 Task: Find connections with filter location Gaya with filter topic #WebsiteDesignwith filter profile language French with filter current company NLB Services with filter school Kabul Polytechnic University with filter industry Insurance and Employee Benefit Funds with filter service category Human Resources with filter keywords title Overseer
Action: Mouse moved to (486, 78)
Screenshot: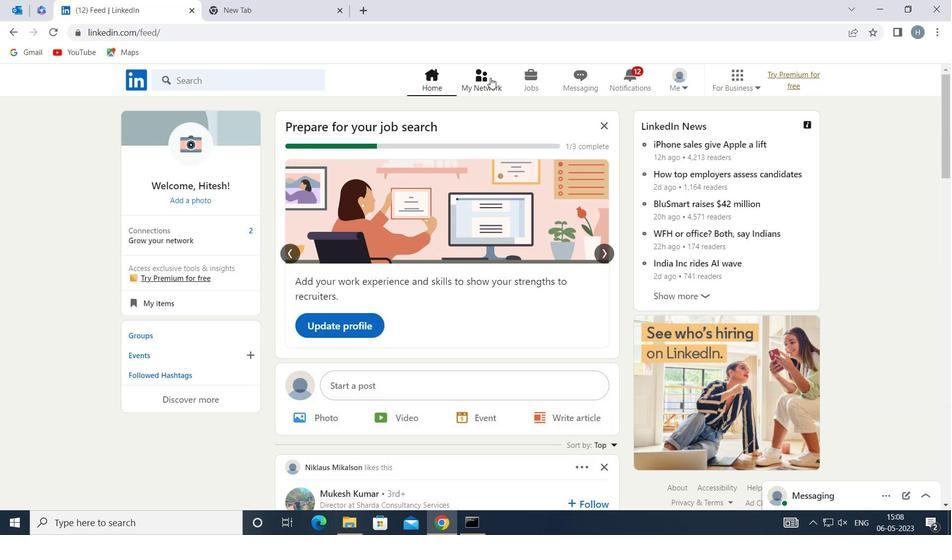 
Action: Mouse pressed left at (486, 78)
Screenshot: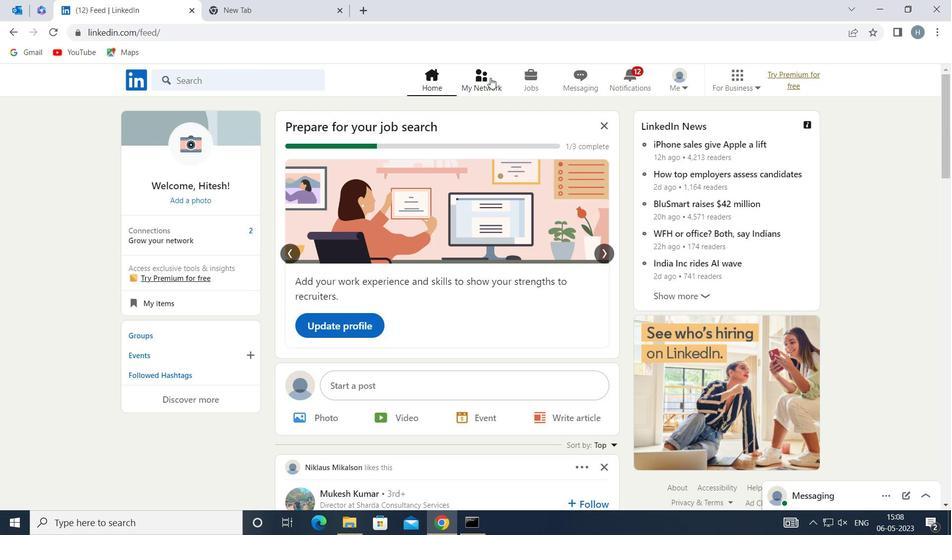 
Action: Mouse moved to (256, 149)
Screenshot: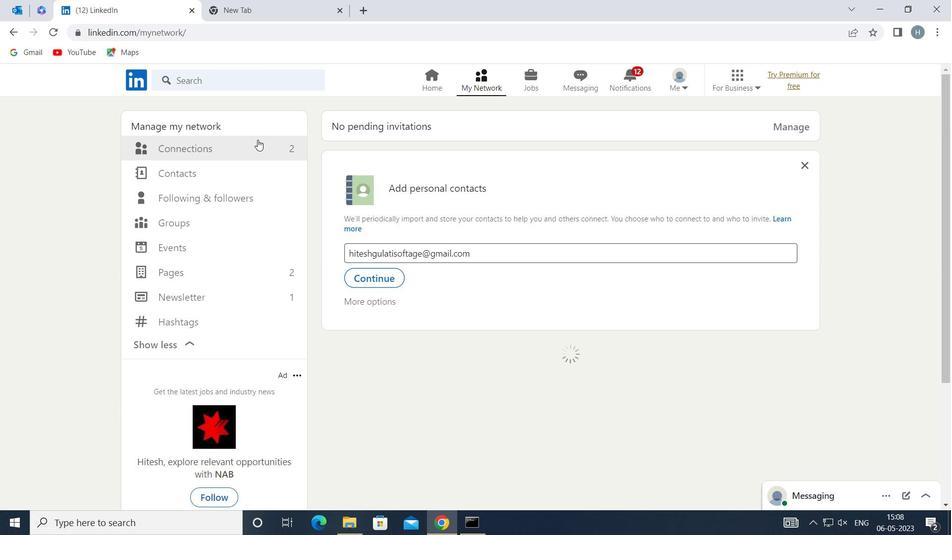 
Action: Mouse pressed left at (256, 149)
Screenshot: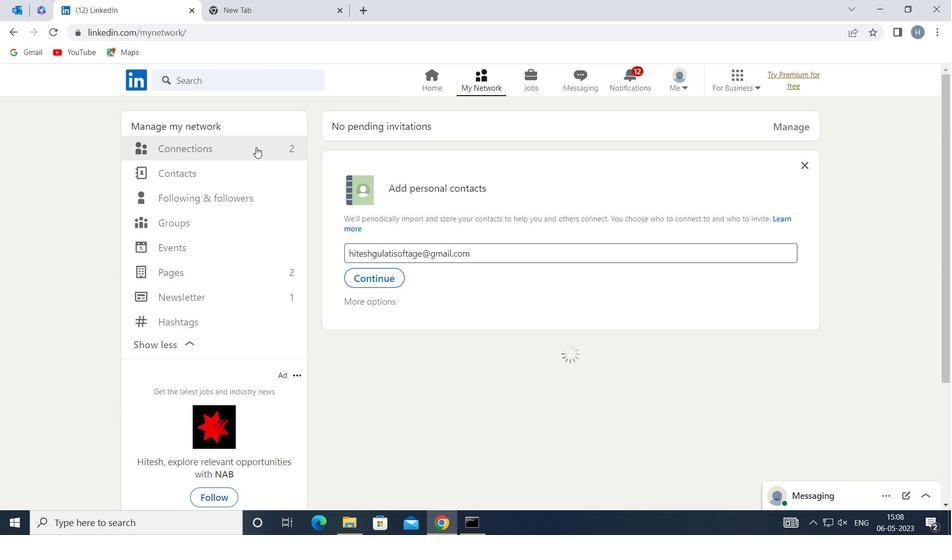 
Action: Mouse moved to (572, 150)
Screenshot: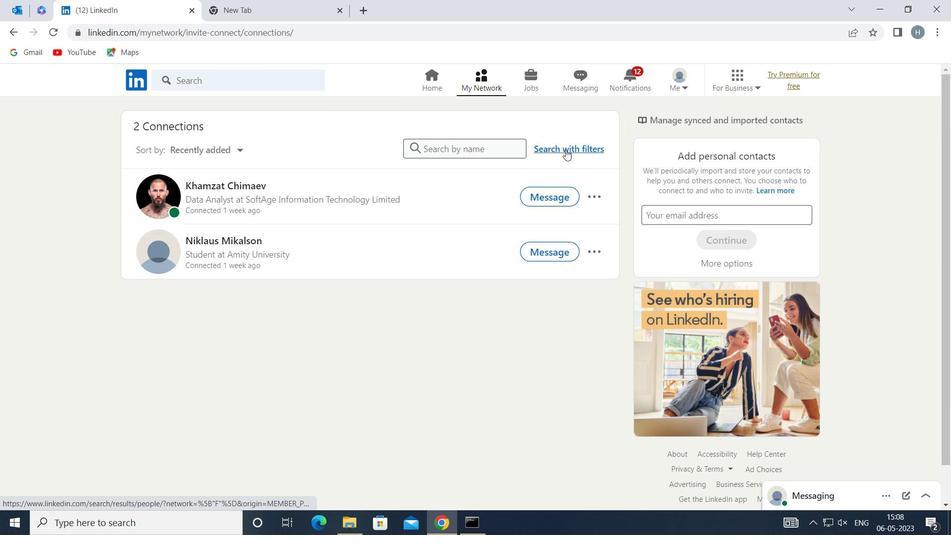 
Action: Mouse pressed left at (572, 150)
Screenshot: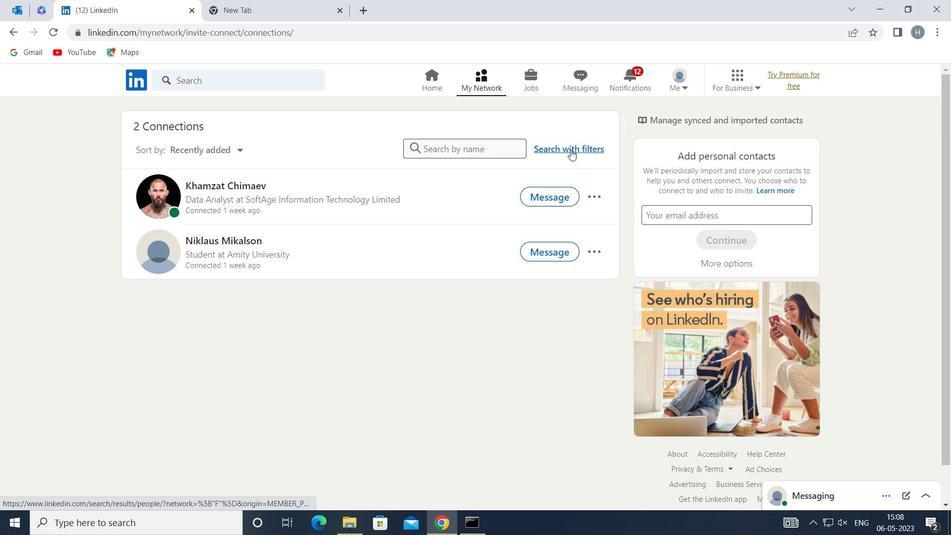 
Action: Mouse moved to (522, 113)
Screenshot: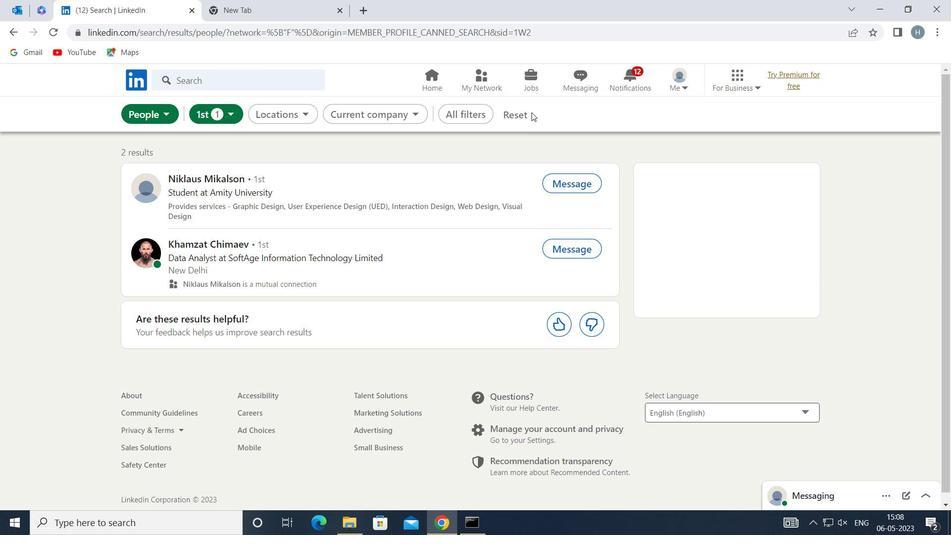 
Action: Mouse pressed left at (522, 113)
Screenshot: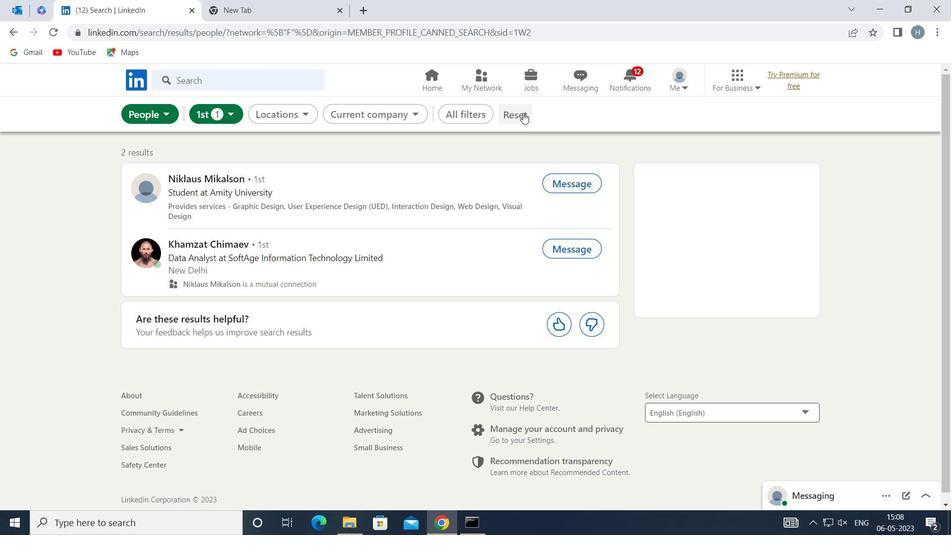 
Action: Mouse moved to (499, 113)
Screenshot: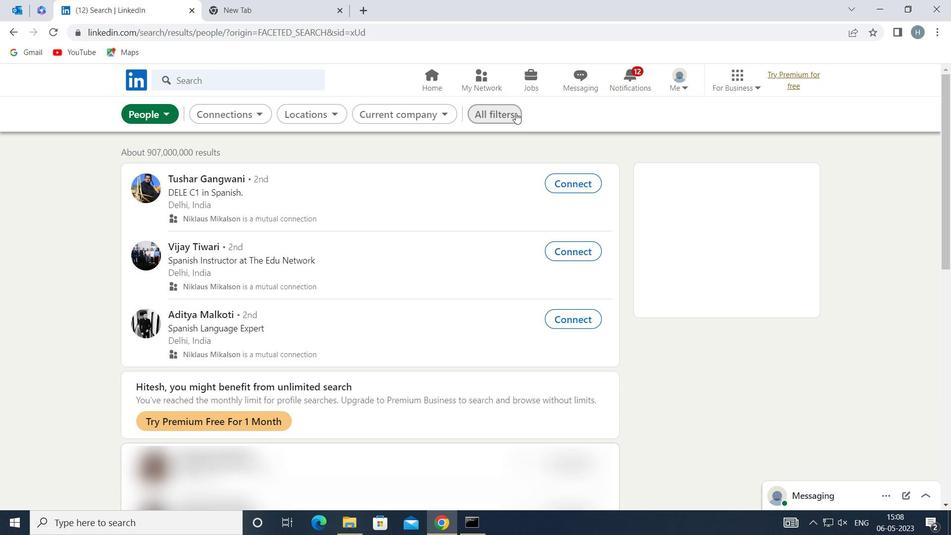 
Action: Mouse pressed left at (499, 113)
Screenshot: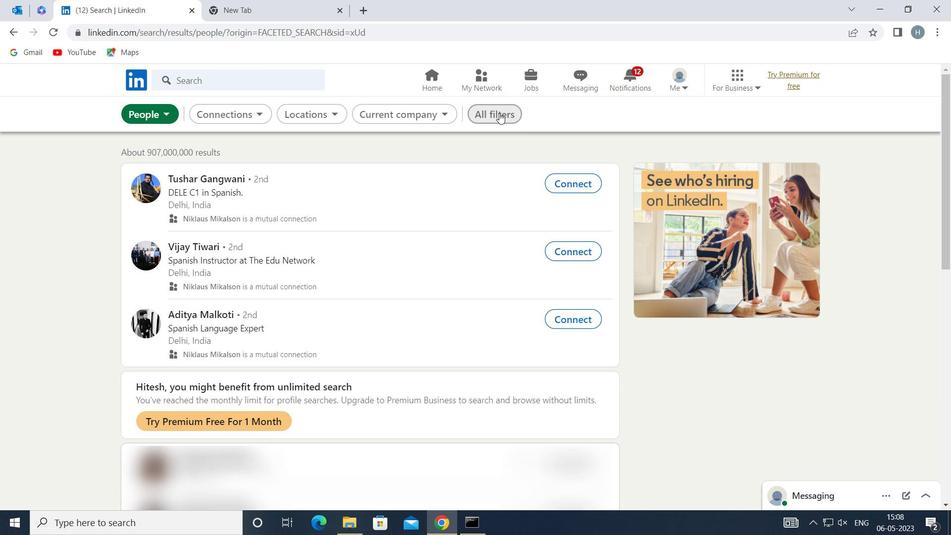 
Action: Mouse moved to (745, 296)
Screenshot: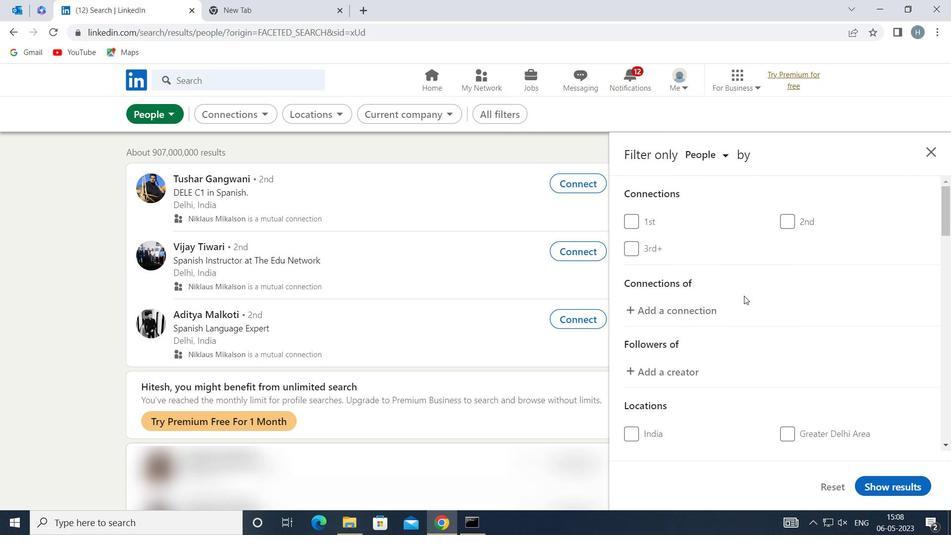 
Action: Mouse scrolled (745, 295) with delta (0, 0)
Screenshot: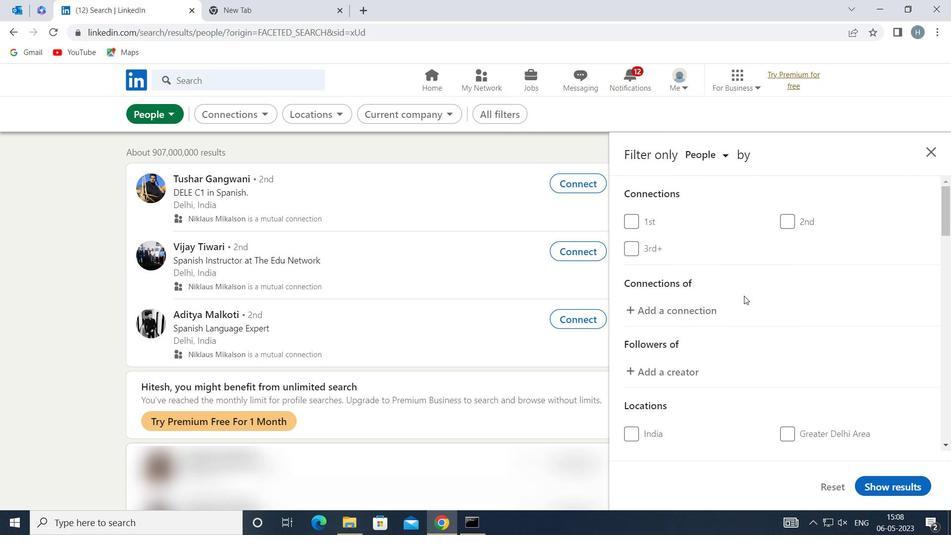 
Action: Mouse moved to (744, 297)
Screenshot: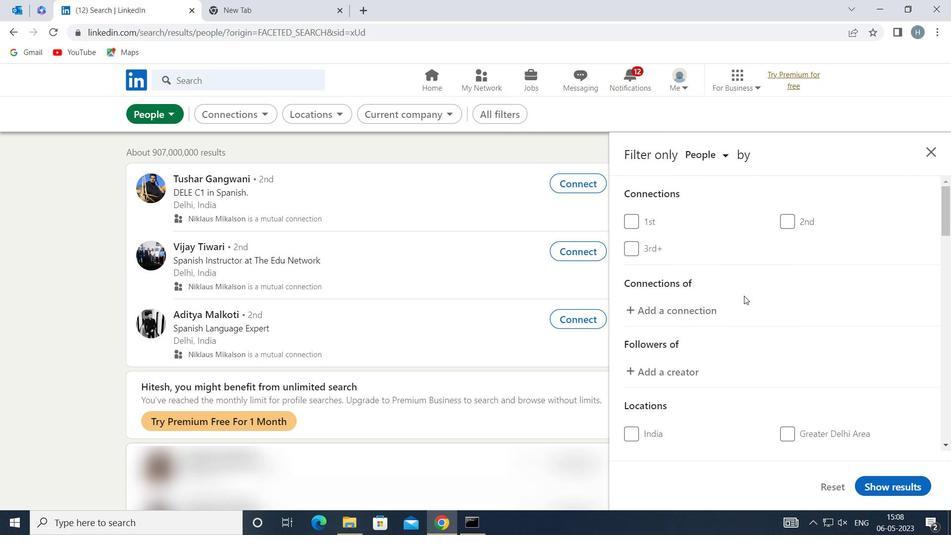 
Action: Mouse scrolled (744, 297) with delta (0, 0)
Screenshot: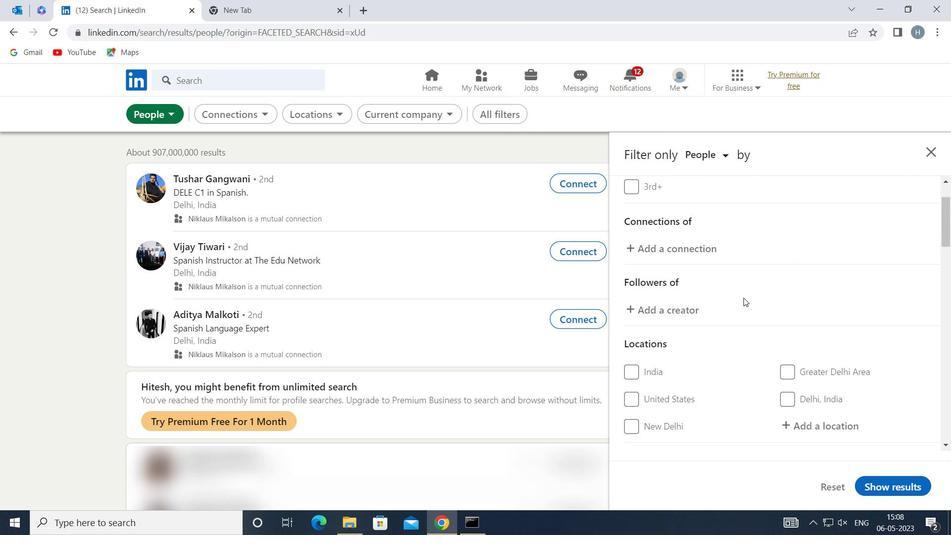 
Action: Mouse scrolled (744, 297) with delta (0, 0)
Screenshot: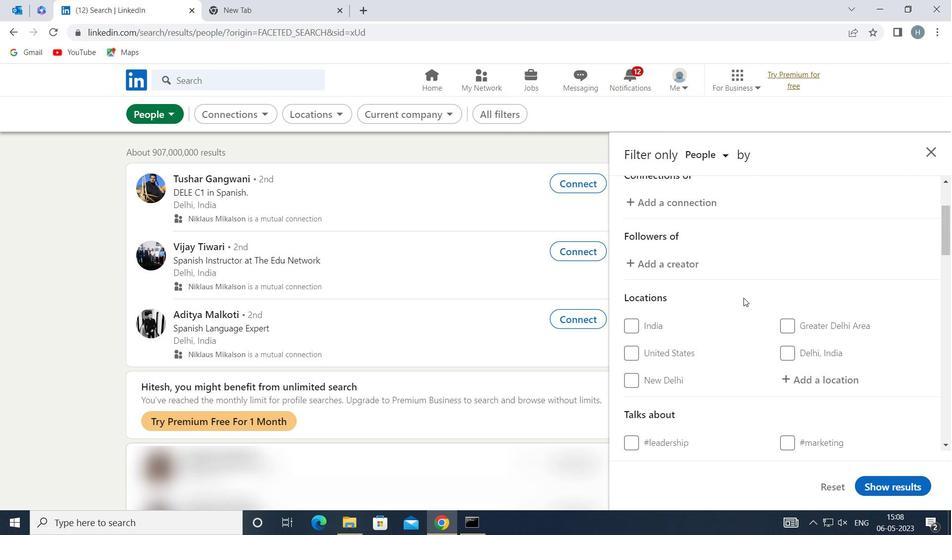 
Action: Mouse moved to (802, 302)
Screenshot: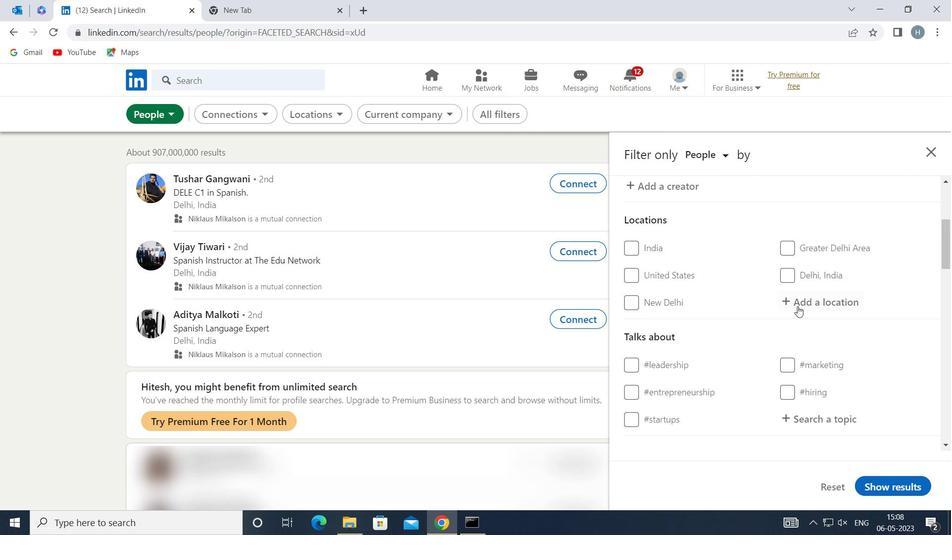 
Action: Mouse pressed left at (802, 302)
Screenshot: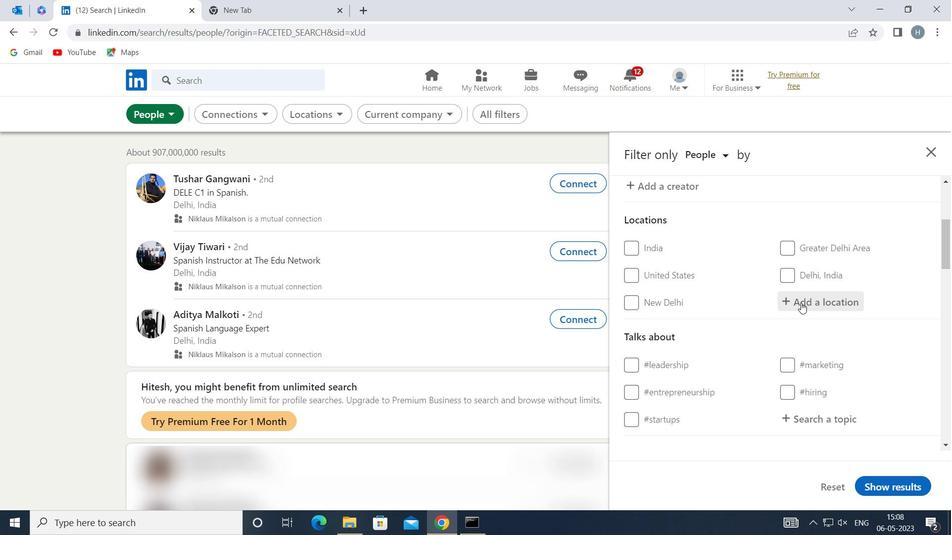 
Action: Mouse moved to (801, 299)
Screenshot: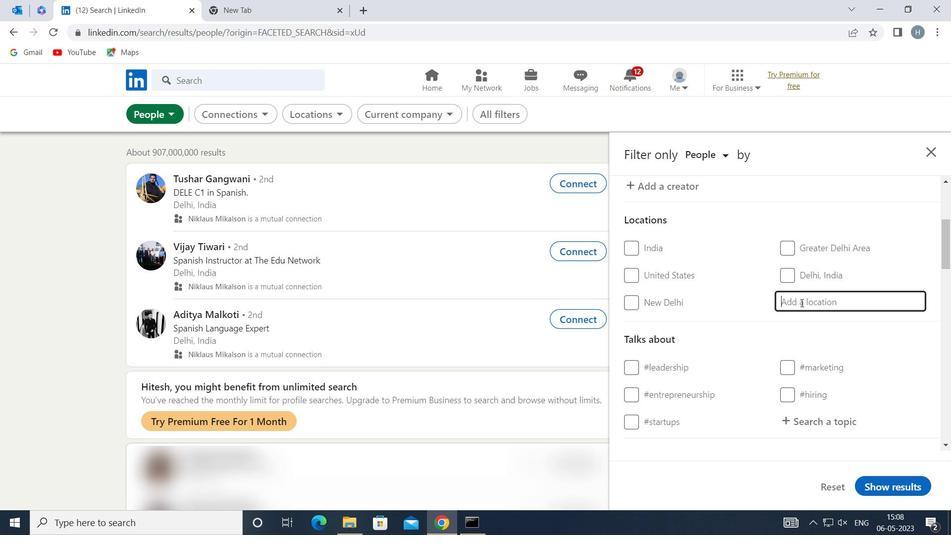
Action: Key pressed <Key.shift>GAYA
Screenshot: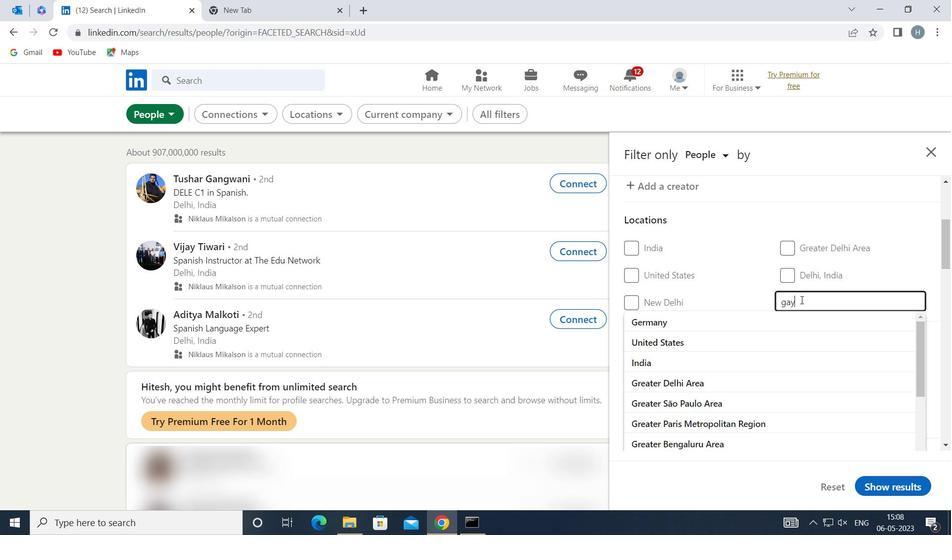 
Action: Mouse moved to (764, 316)
Screenshot: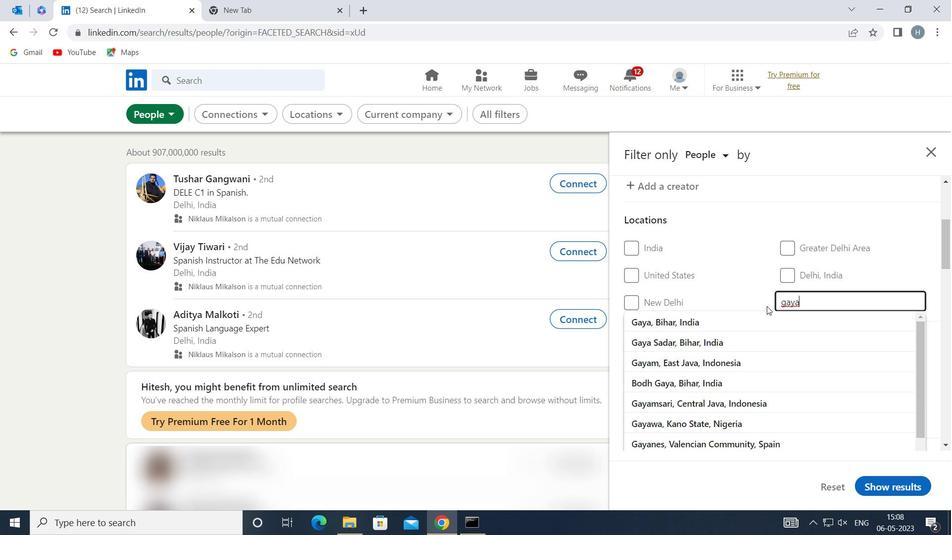 
Action: Mouse pressed left at (764, 316)
Screenshot: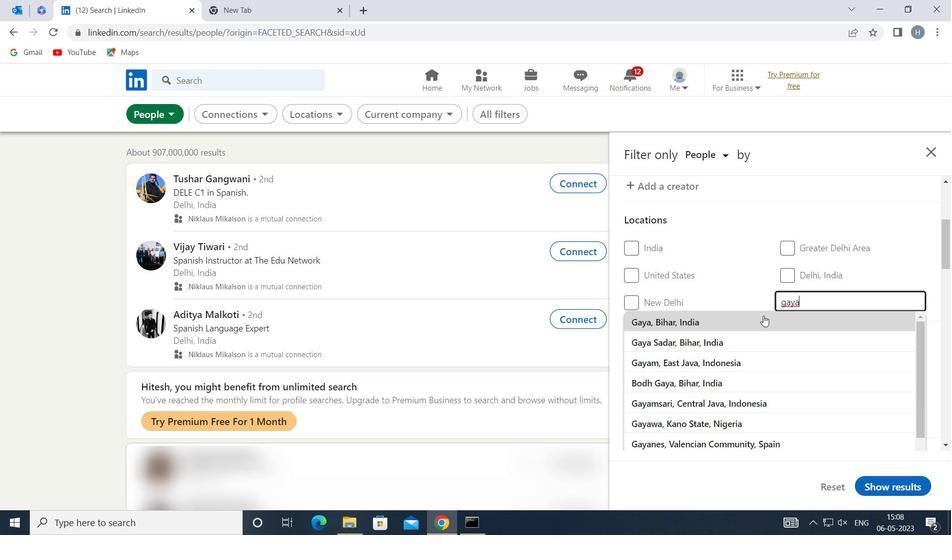 
Action: Mouse moved to (757, 292)
Screenshot: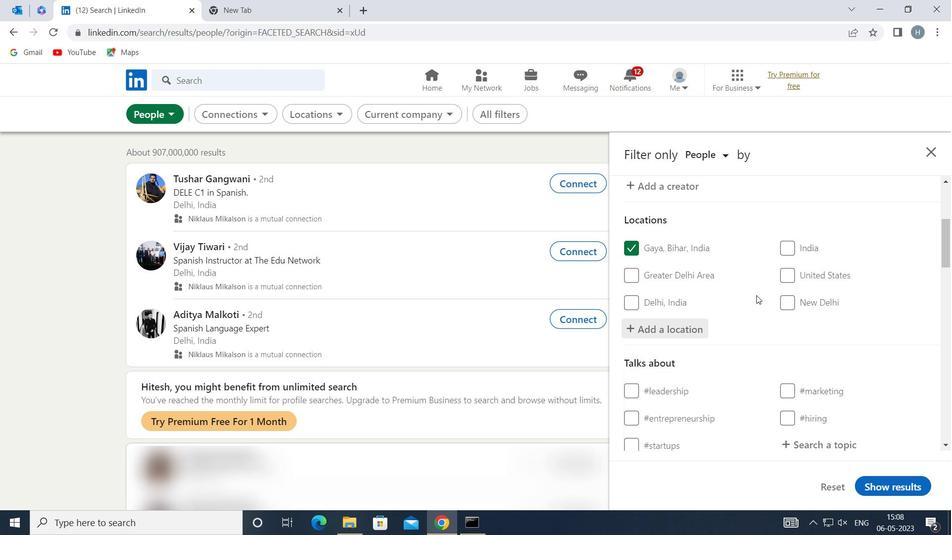 
Action: Mouse scrolled (757, 292) with delta (0, 0)
Screenshot: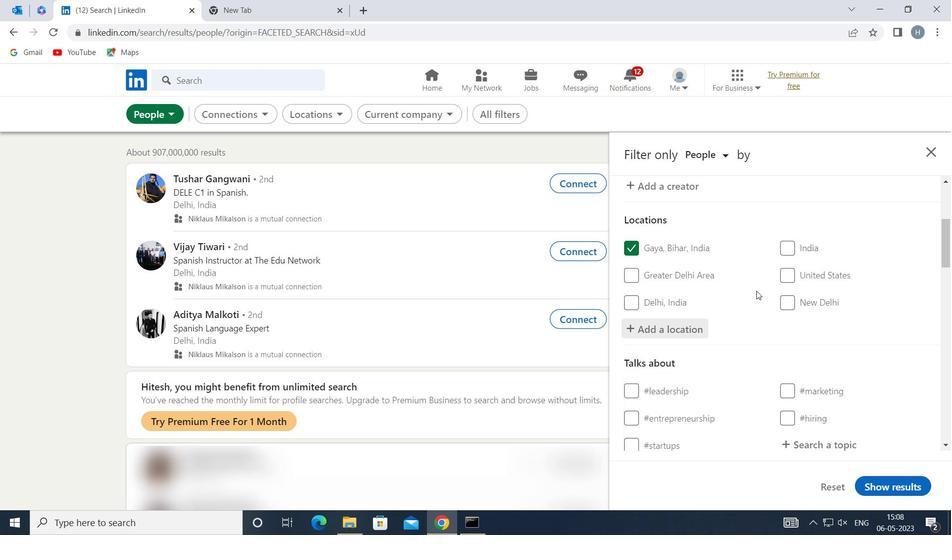 
Action: Mouse scrolled (757, 292) with delta (0, 0)
Screenshot: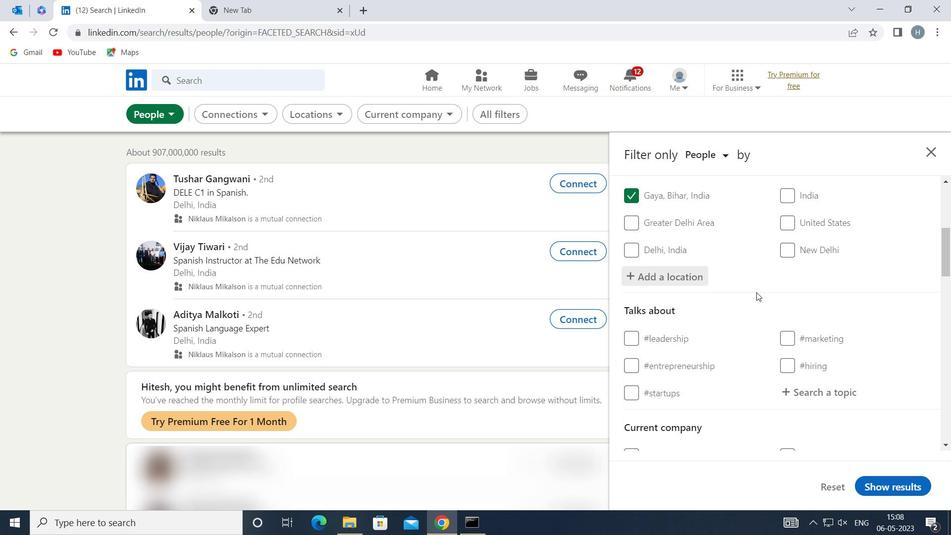 
Action: Mouse moved to (799, 315)
Screenshot: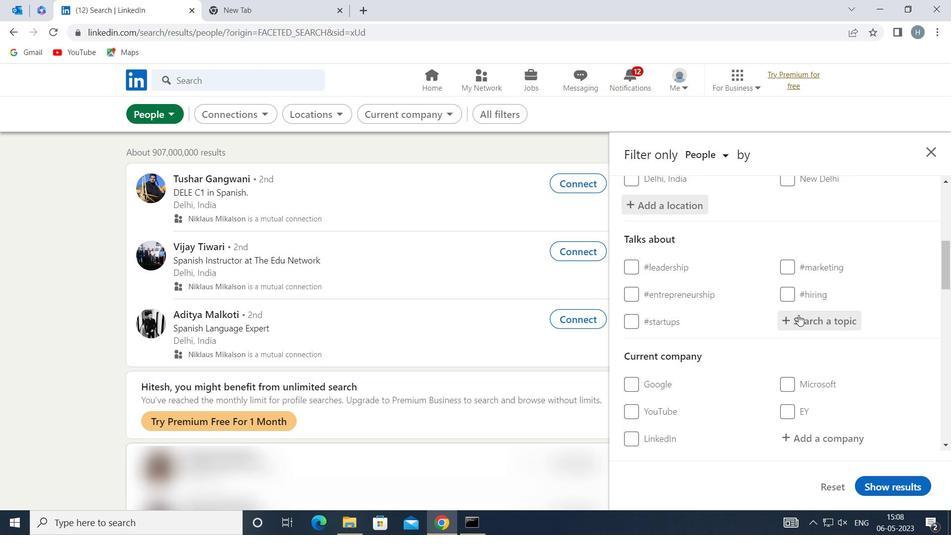 
Action: Mouse pressed left at (799, 315)
Screenshot: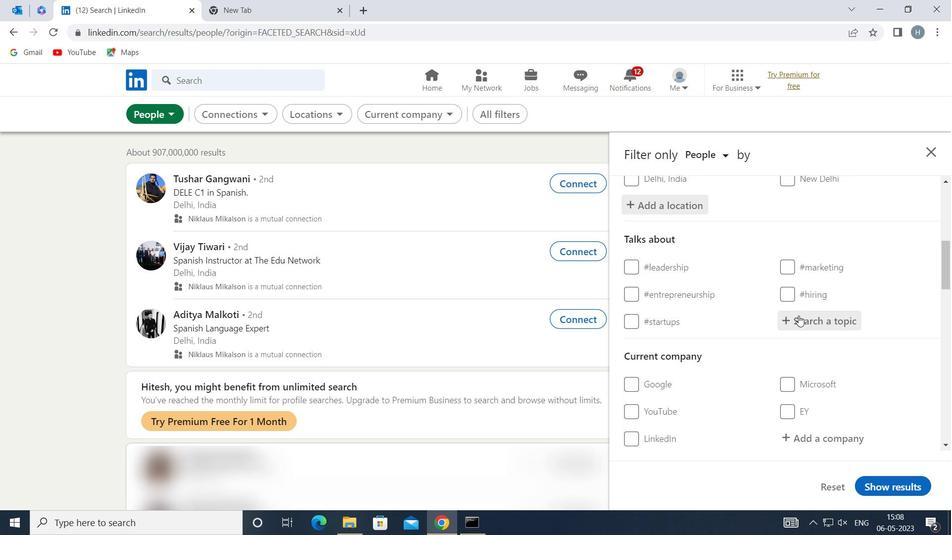 
Action: Mouse moved to (799, 315)
Screenshot: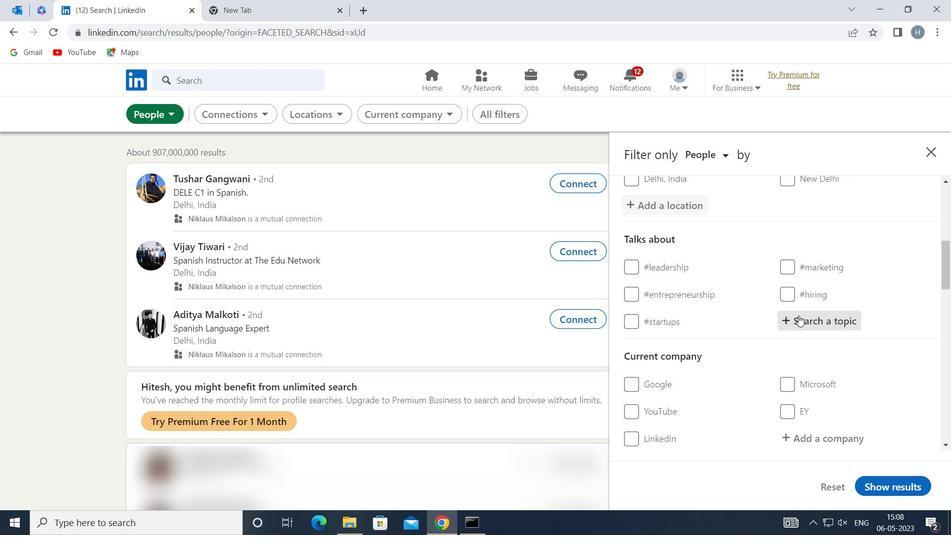 
Action: Key pressed <Key.shift>WEBSITE<Key.shift>DESIGN
Screenshot: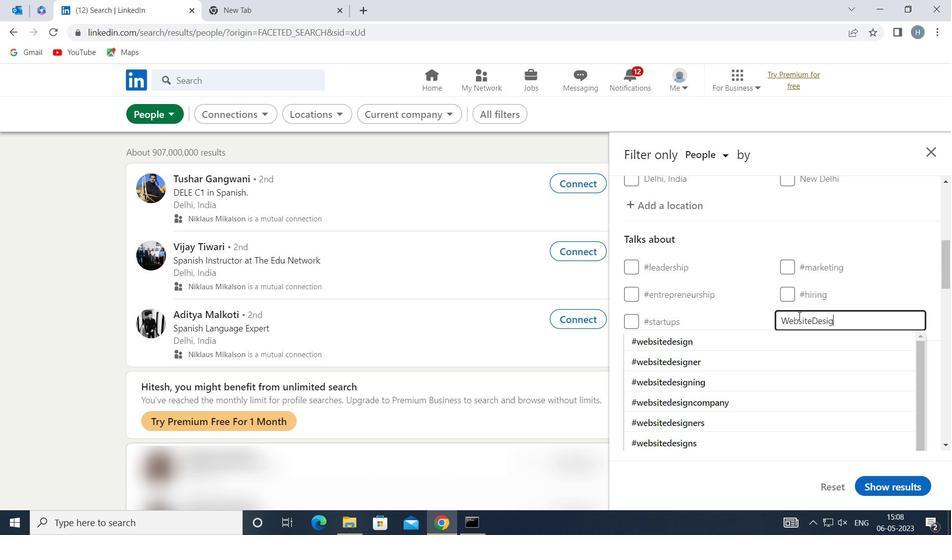 
Action: Mouse moved to (750, 336)
Screenshot: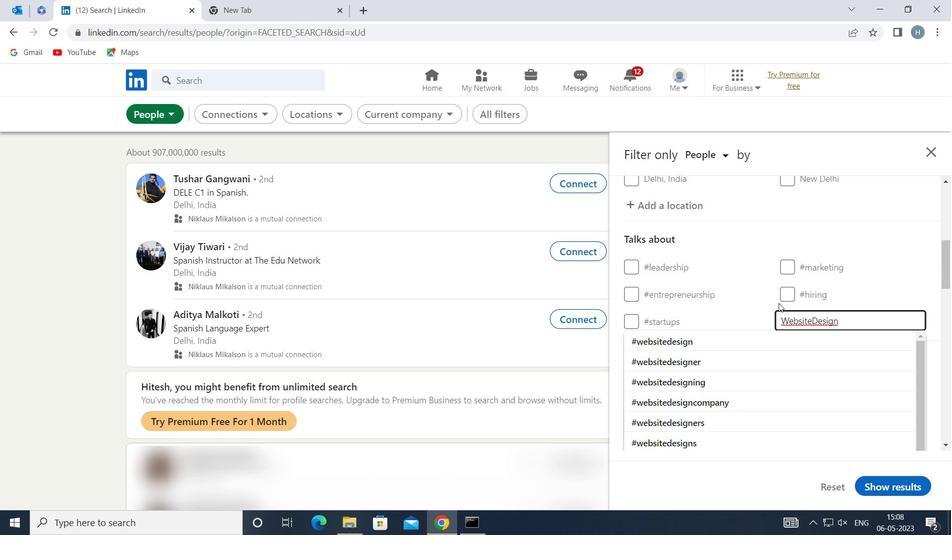 
Action: Mouse pressed left at (750, 336)
Screenshot: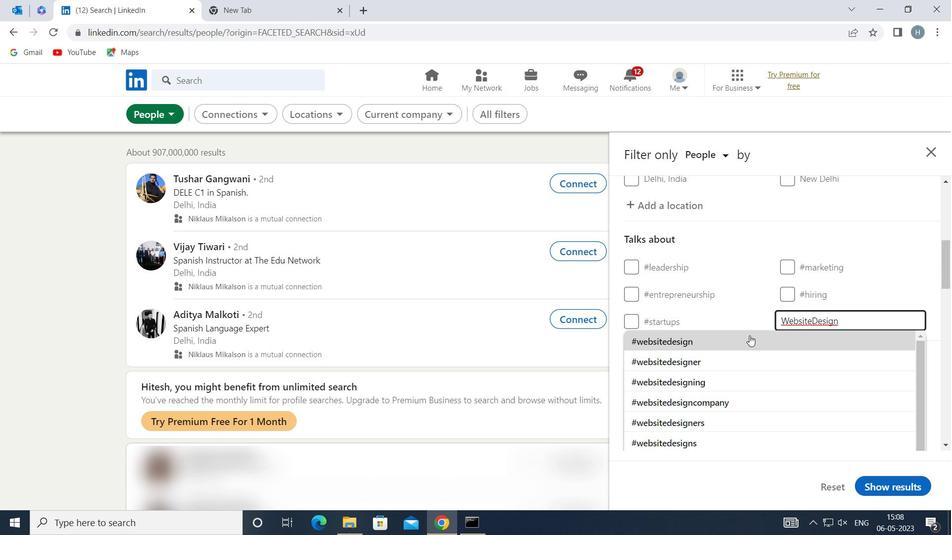 
Action: Mouse moved to (748, 337)
Screenshot: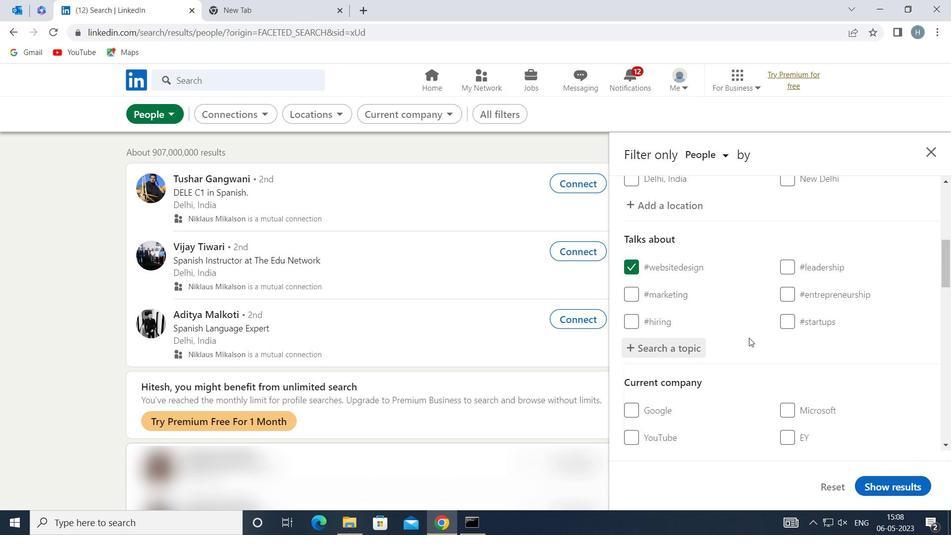 
Action: Mouse scrolled (748, 337) with delta (0, 0)
Screenshot: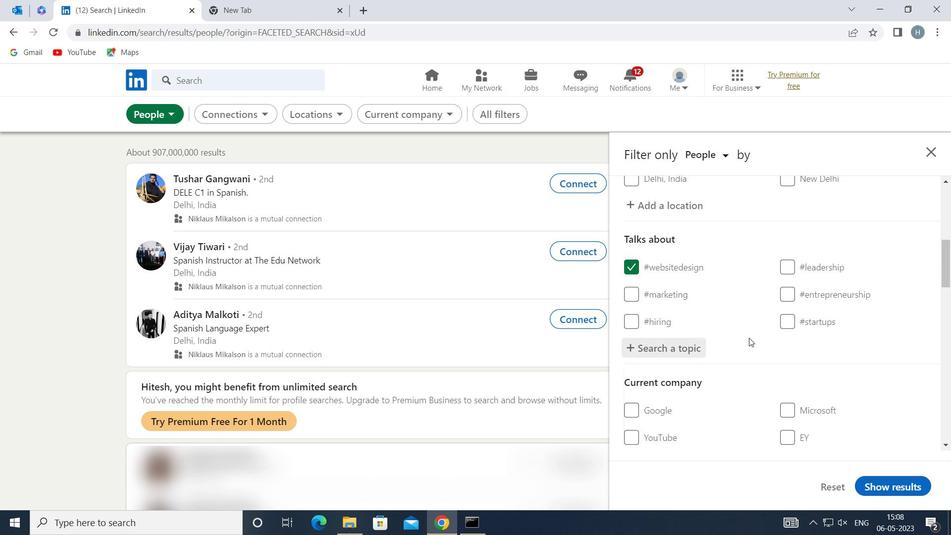 
Action: Mouse moved to (747, 331)
Screenshot: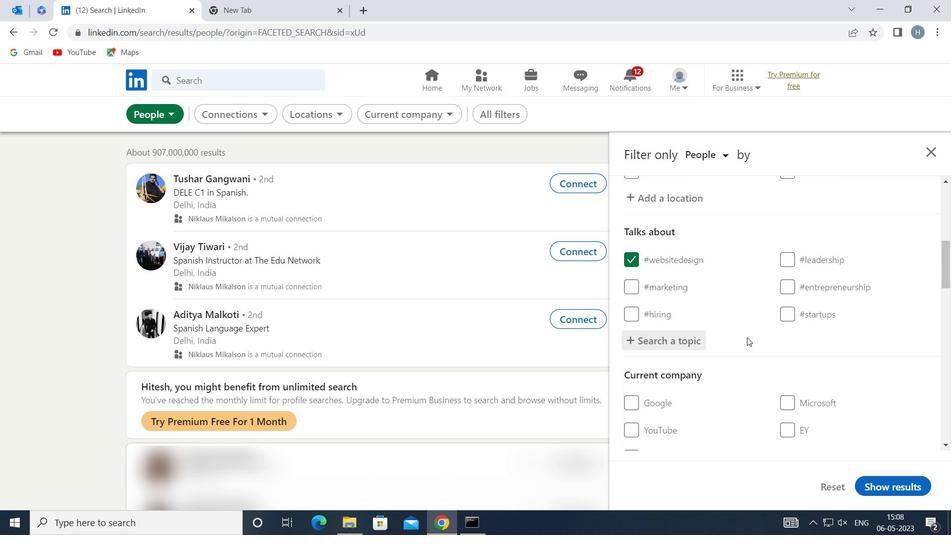 
Action: Mouse scrolled (747, 331) with delta (0, 0)
Screenshot: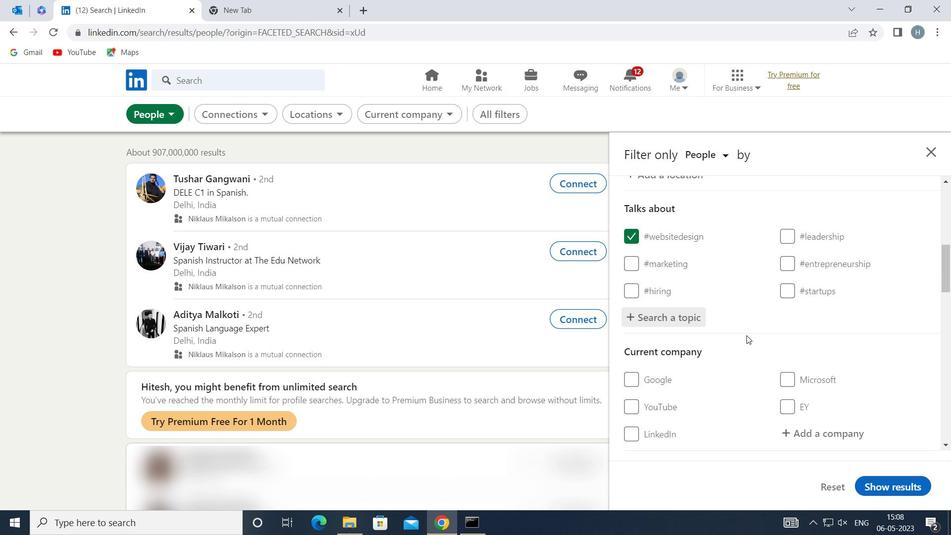 
Action: Mouse moved to (749, 327)
Screenshot: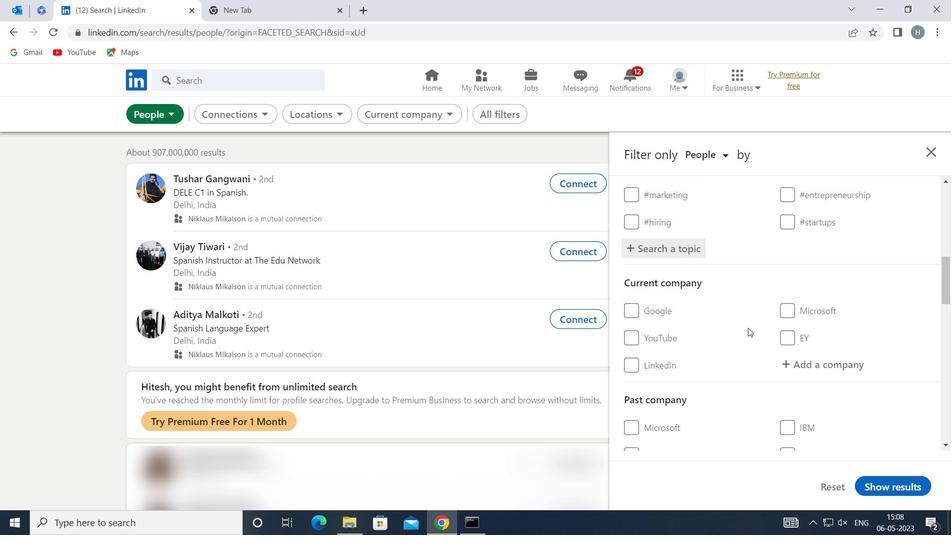 
Action: Mouse scrolled (749, 326) with delta (0, 0)
Screenshot: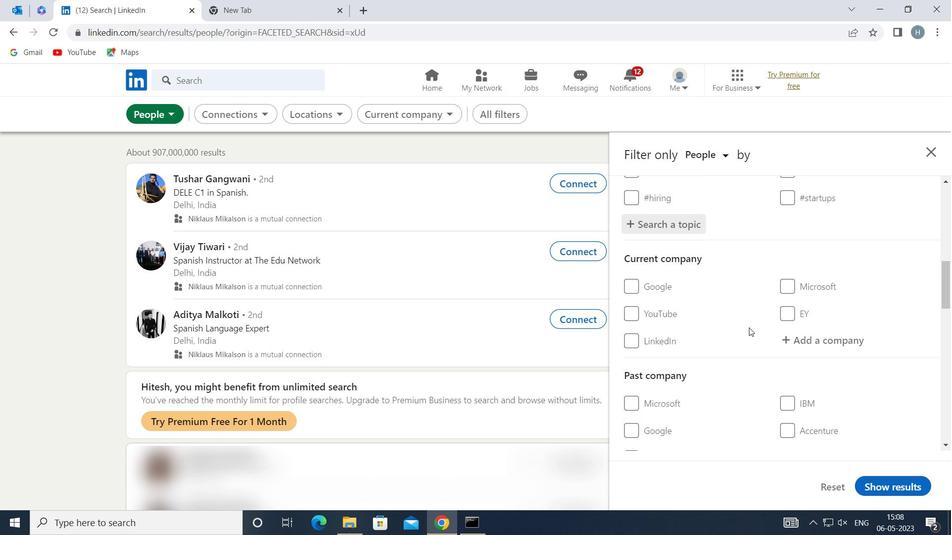 
Action: Mouse scrolled (749, 326) with delta (0, 0)
Screenshot: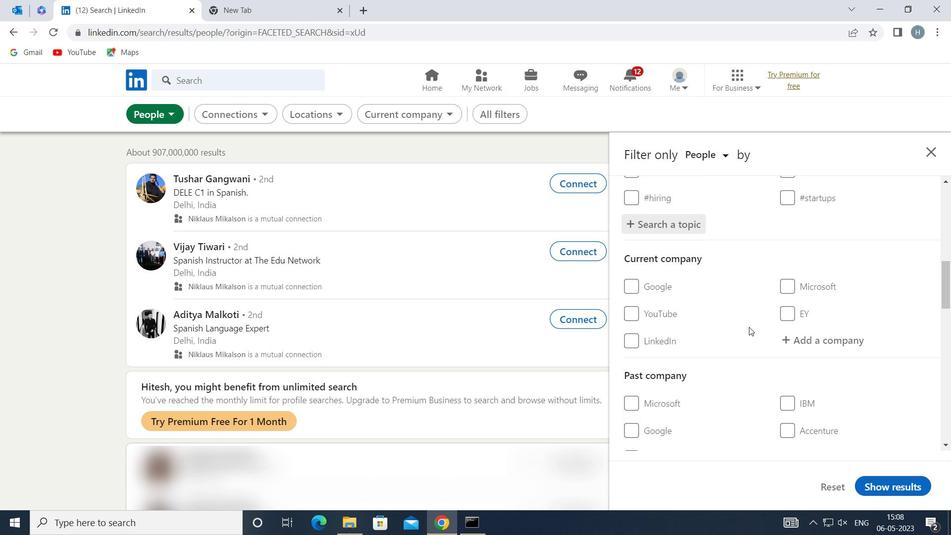 
Action: Mouse moved to (750, 328)
Screenshot: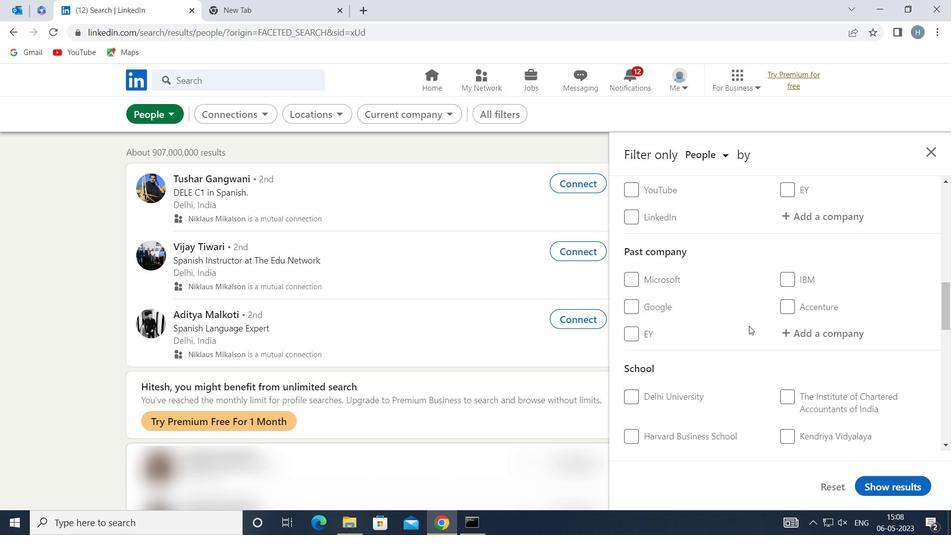 
Action: Mouse scrolled (750, 328) with delta (0, 0)
Screenshot: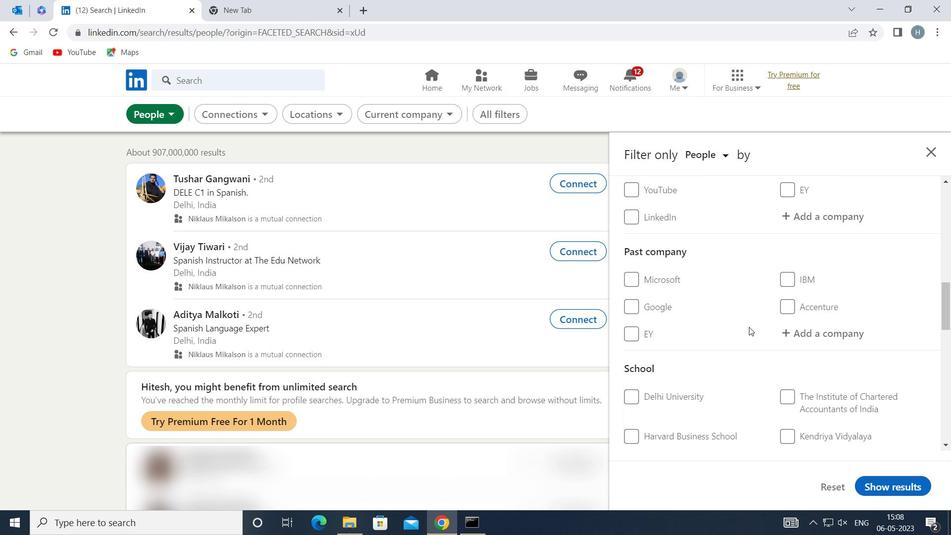 
Action: Mouse scrolled (750, 328) with delta (0, 0)
Screenshot: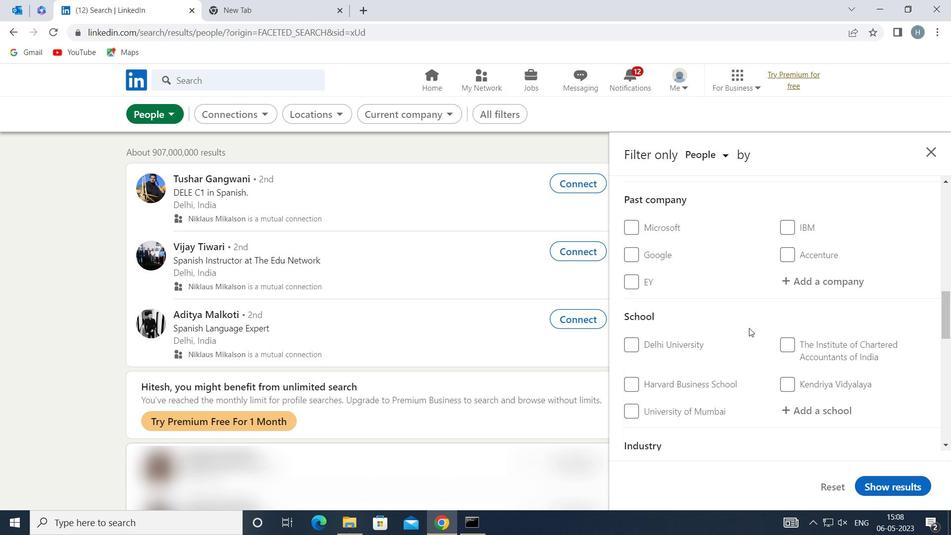 
Action: Mouse scrolled (750, 328) with delta (0, 0)
Screenshot: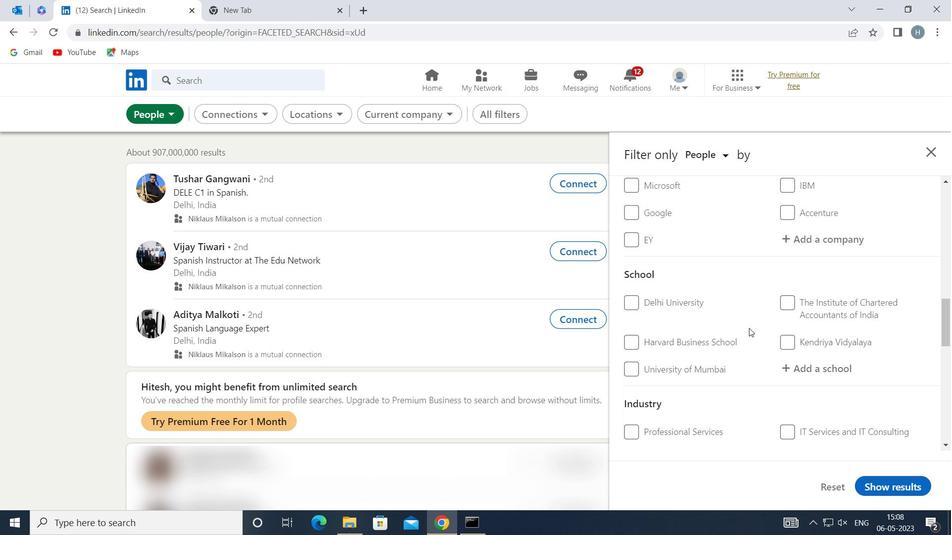 
Action: Mouse scrolled (750, 328) with delta (0, 0)
Screenshot: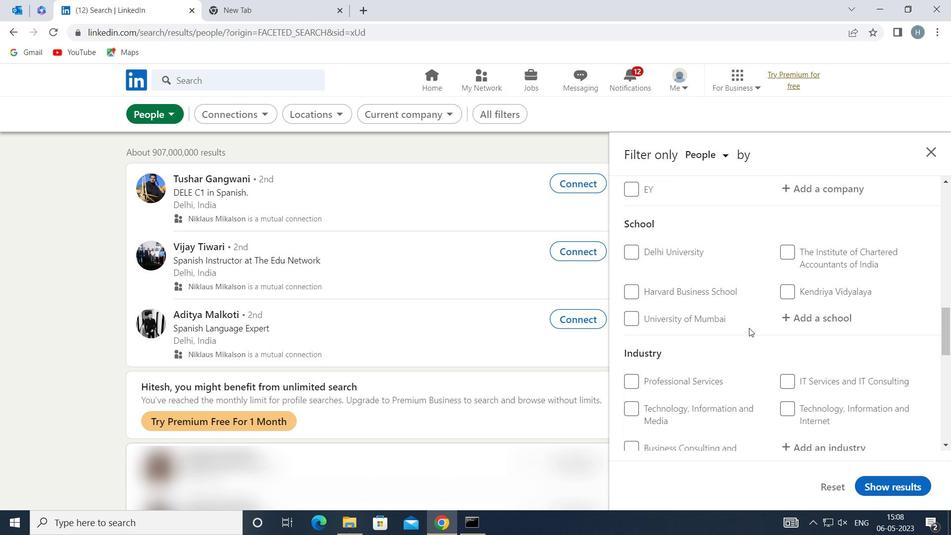 
Action: Mouse scrolled (750, 328) with delta (0, 0)
Screenshot: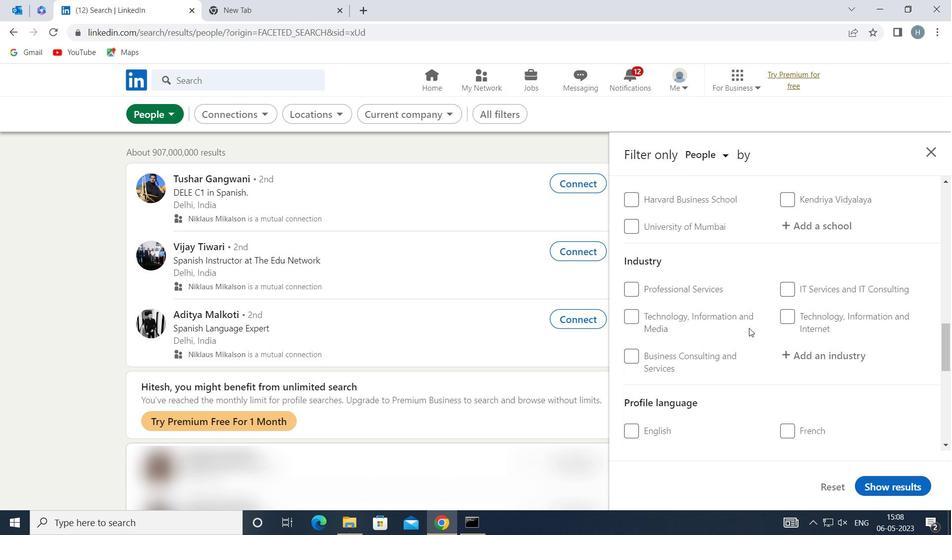 
Action: Mouse moved to (790, 356)
Screenshot: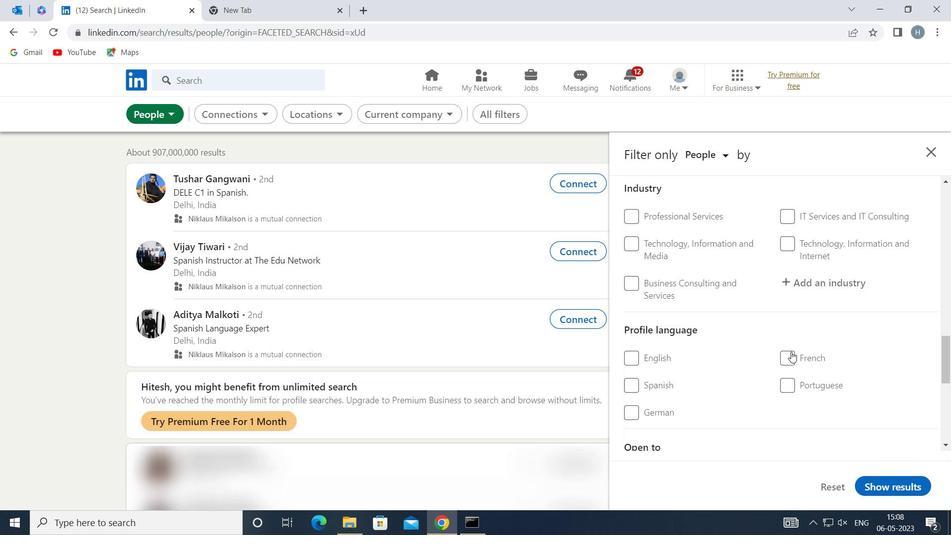 
Action: Mouse pressed left at (790, 356)
Screenshot: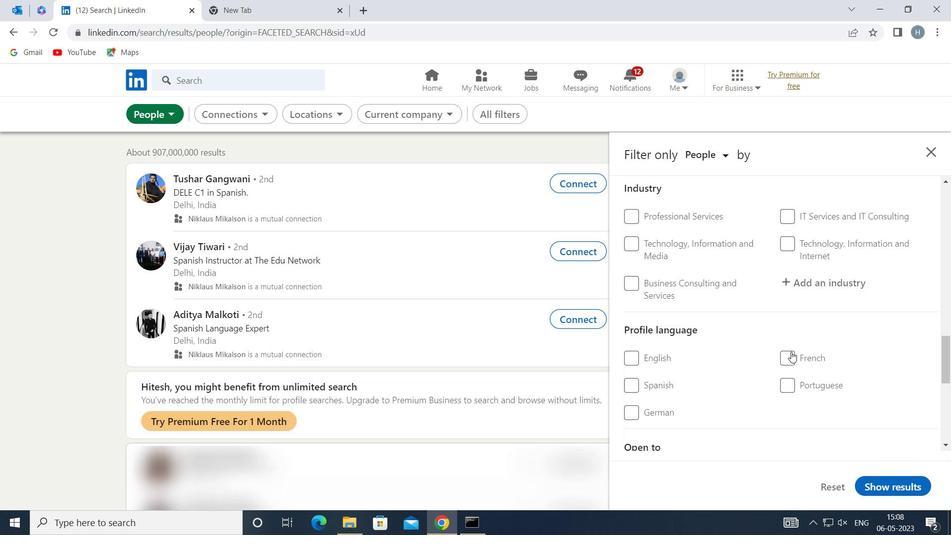 
Action: Mouse moved to (738, 332)
Screenshot: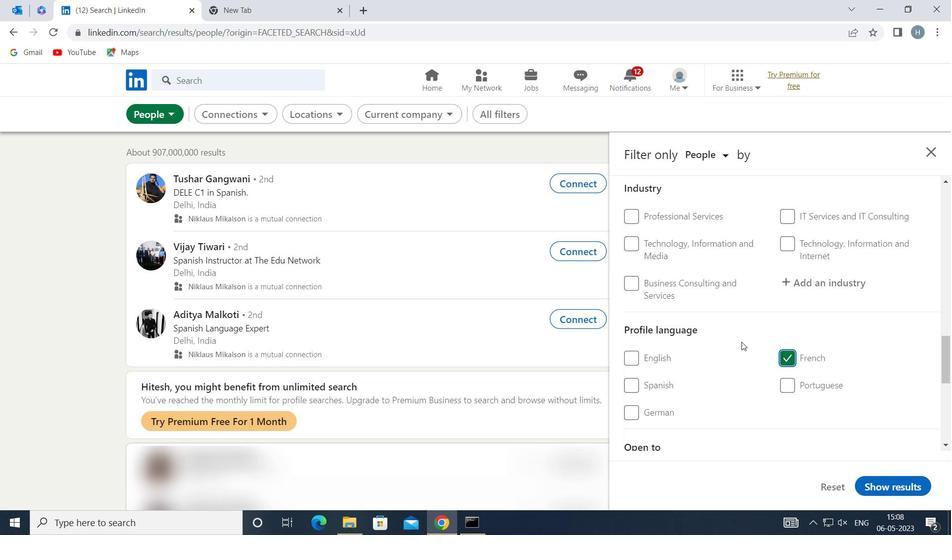 
Action: Mouse scrolled (738, 333) with delta (0, 0)
Screenshot: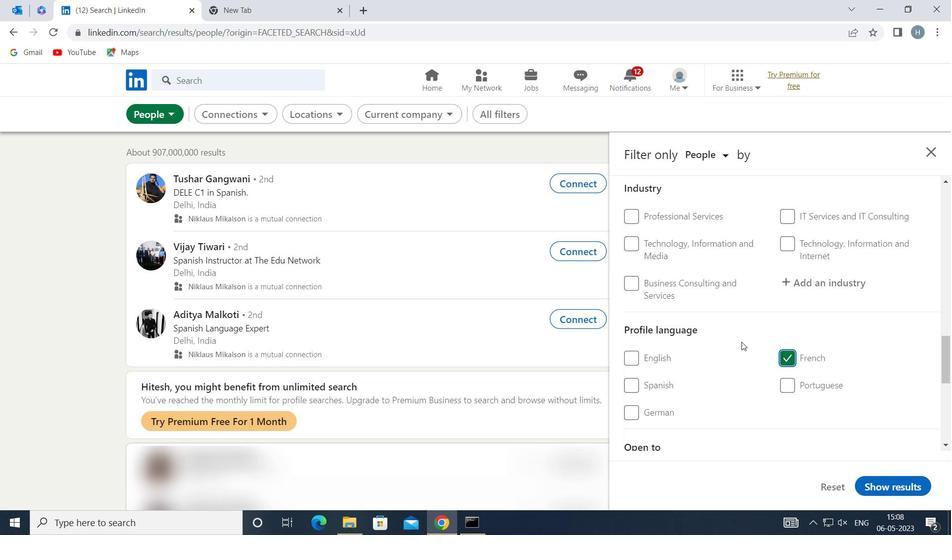 
Action: Mouse moved to (739, 320)
Screenshot: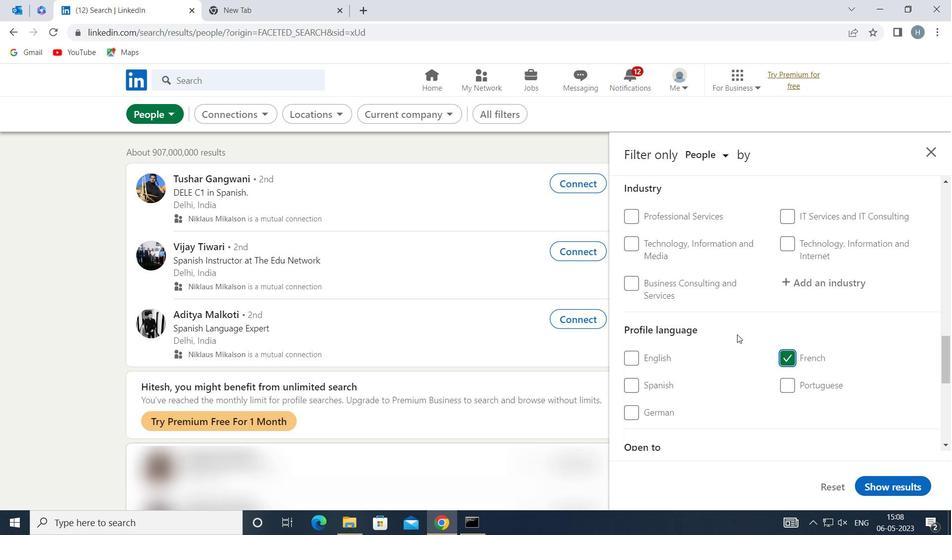 
Action: Mouse scrolled (739, 321) with delta (0, 0)
Screenshot: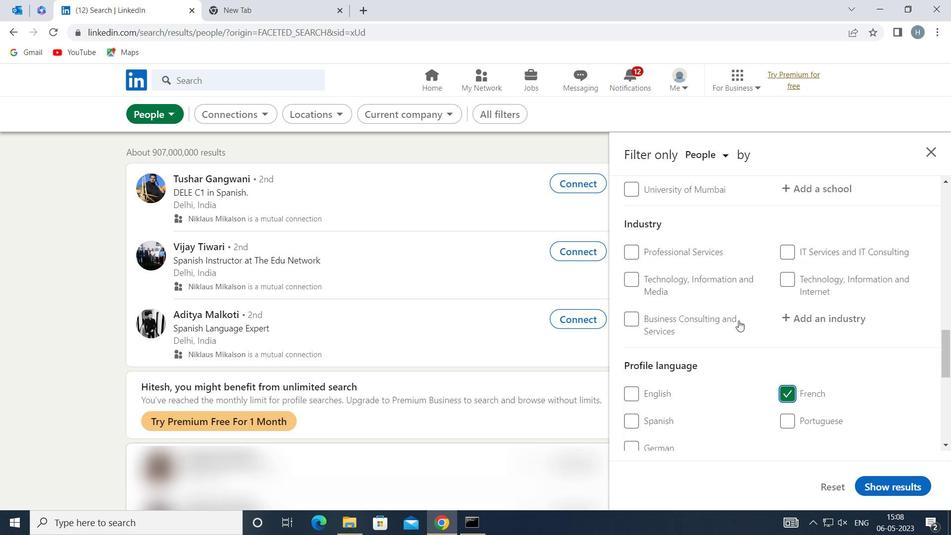 
Action: Mouse scrolled (739, 321) with delta (0, 0)
Screenshot: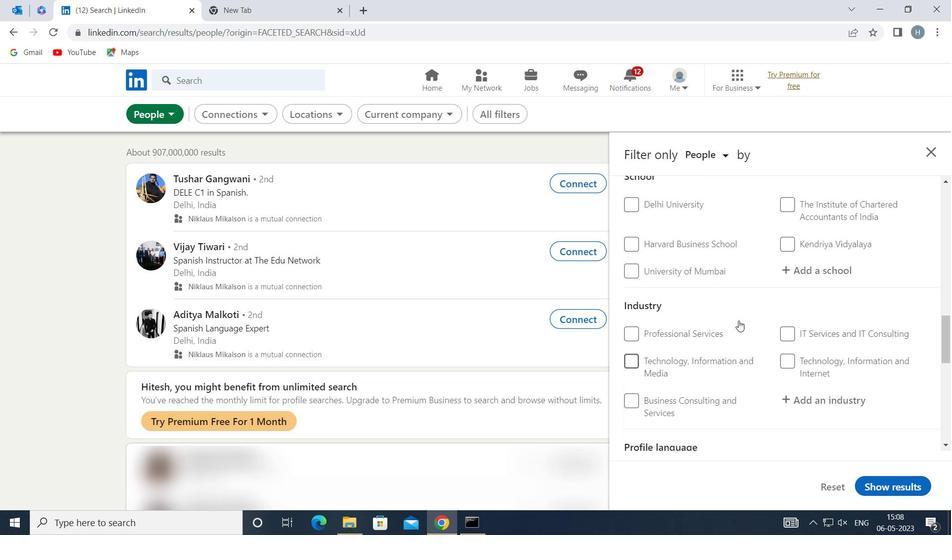 
Action: Mouse scrolled (739, 321) with delta (0, 0)
Screenshot: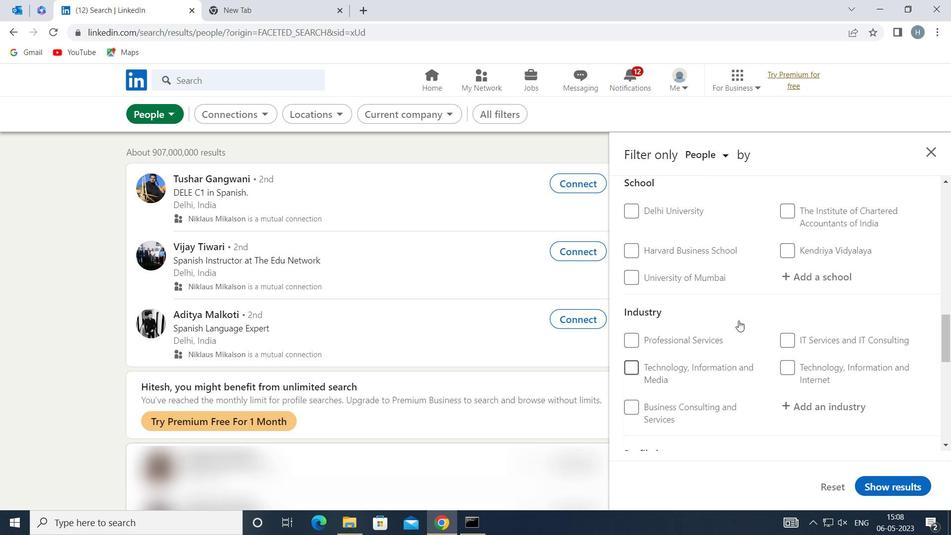 
Action: Mouse moved to (738, 320)
Screenshot: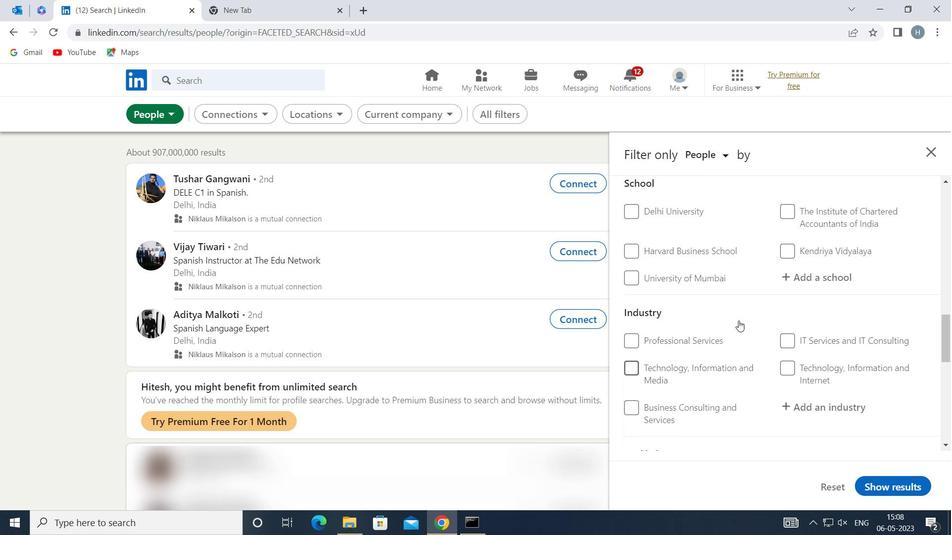 
Action: Mouse scrolled (738, 321) with delta (0, 0)
Screenshot: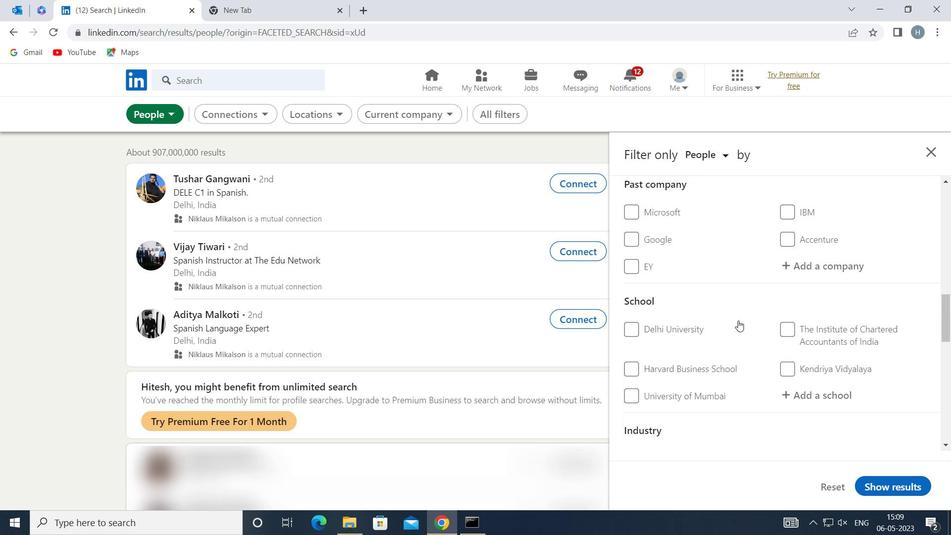 
Action: Mouse scrolled (738, 320) with delta (0, 0)
Screenshot: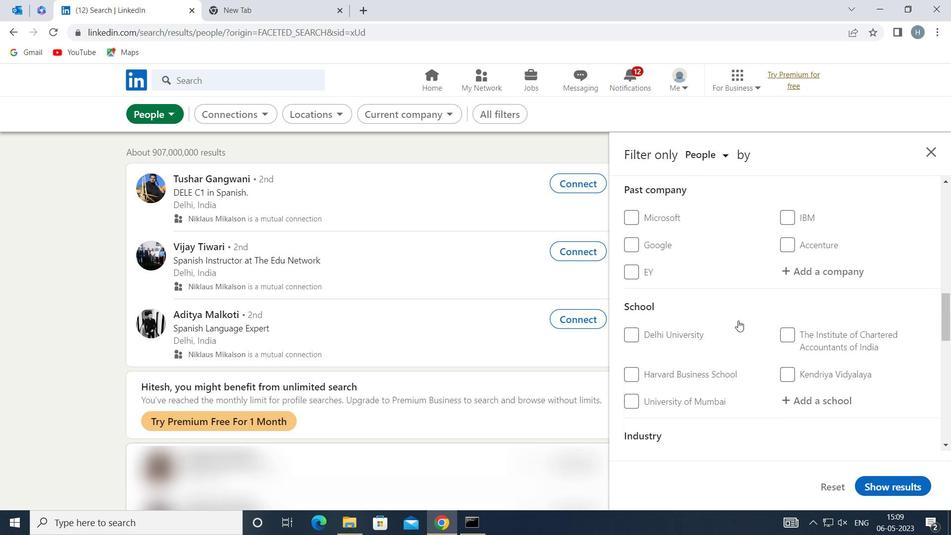 
Action: Mouse scrolled (738, 321) with delta (0, 0)
Screenshot: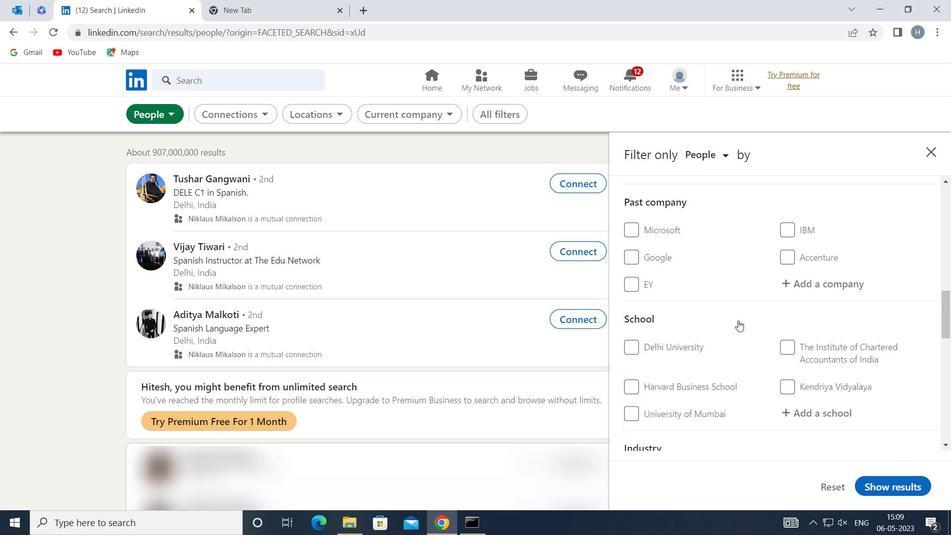 
Action: Mouse scrolled (738, 321) with delta (0, 0)
Screenshot: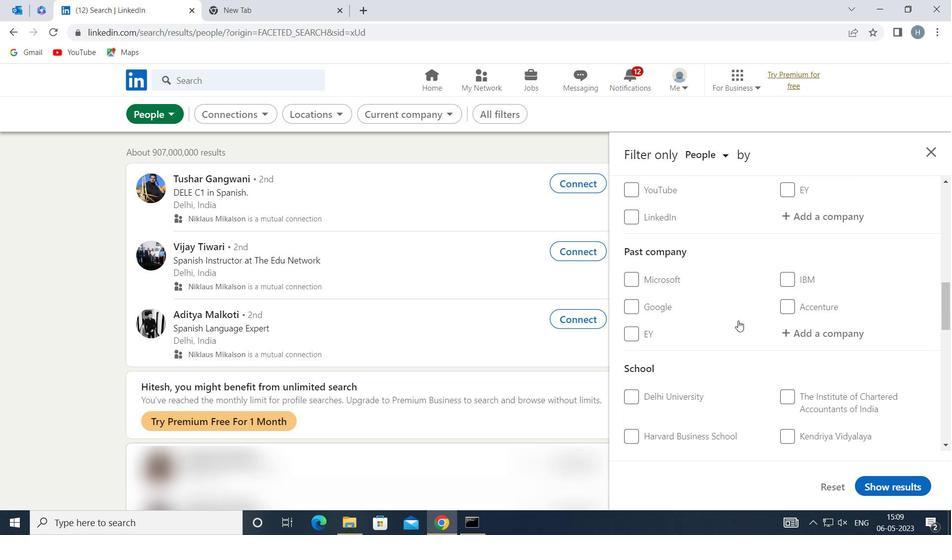 
Action: Mouse scrolled (738, 321) with delta (0, 0)
Screenshot: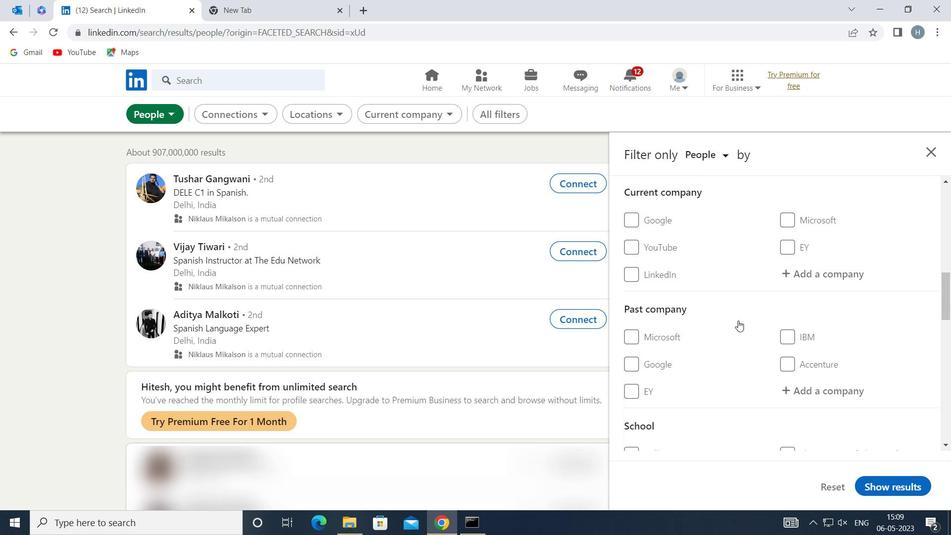 
Action: Mouse moved to (839, 341)
Screenshot: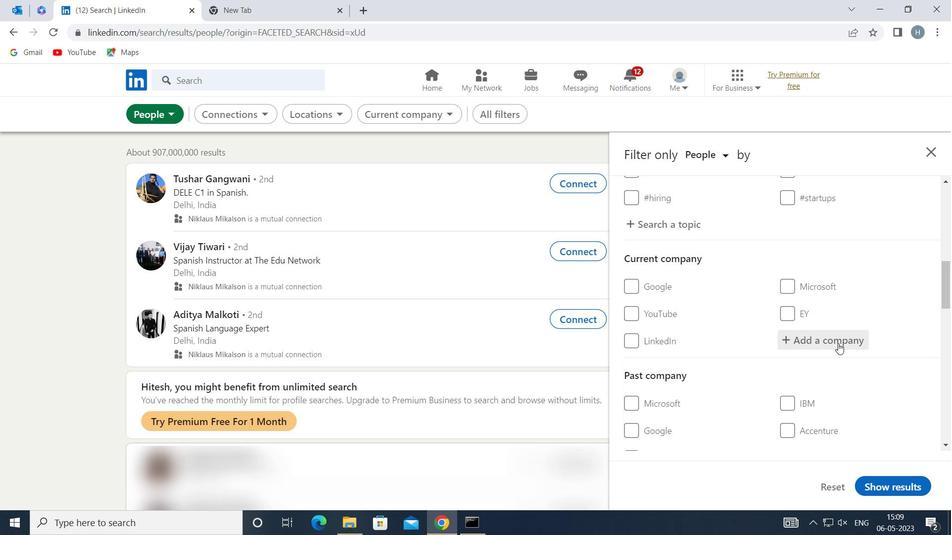 
Action: Mouse pressed left at (839, 341)
Screenshot: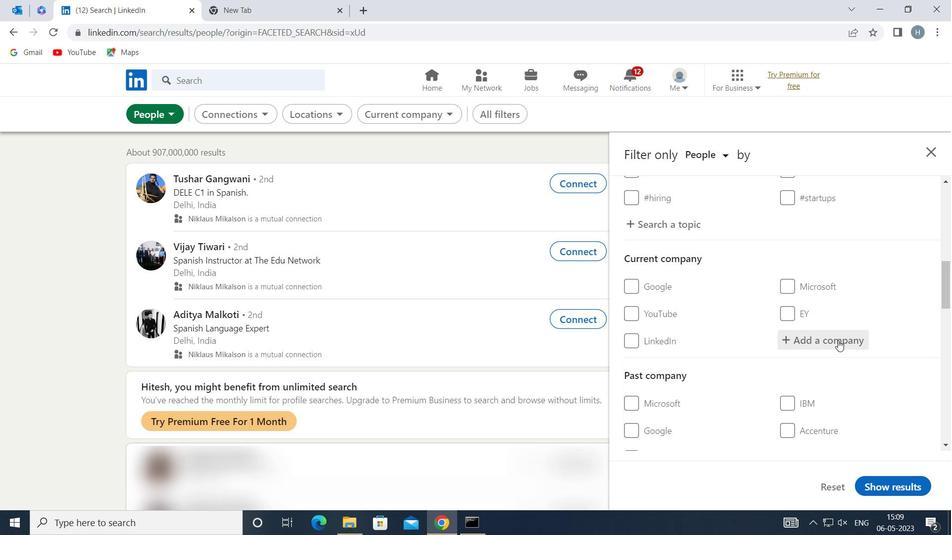 
Action: Mouse moved to (839, 340)
Screenshot: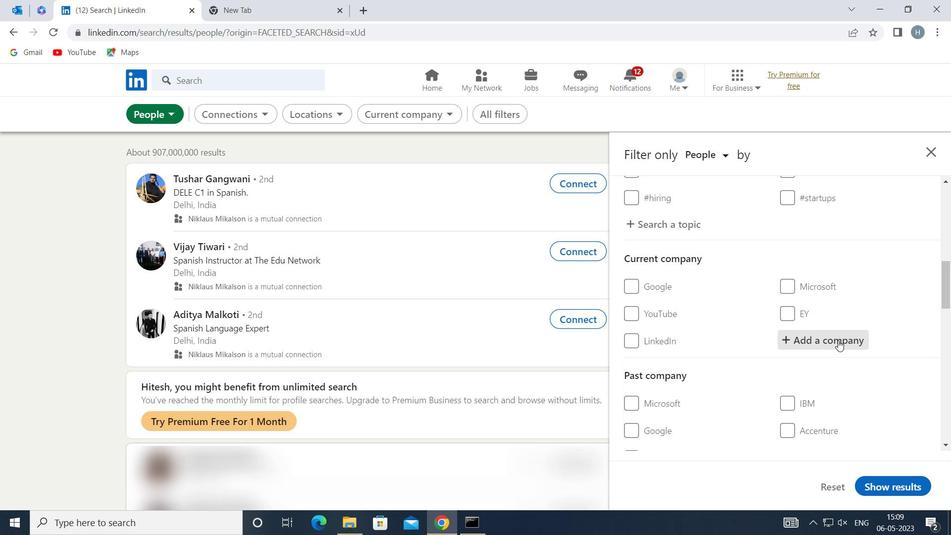 
Action: Key pressed <Key.shift>NLB<Key.space><Key.shift>SER
Screenshot: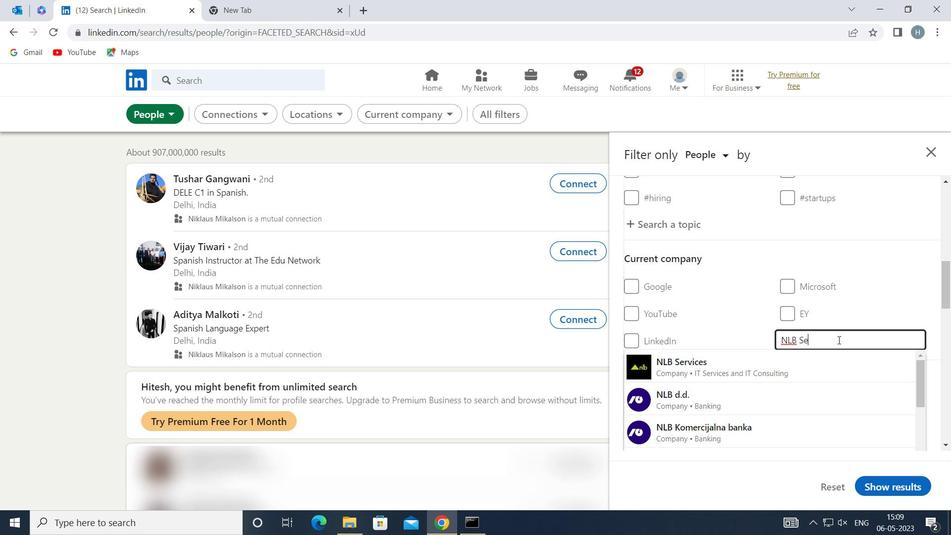 
Action: Mouse moved to (799, 361)
Screenshot: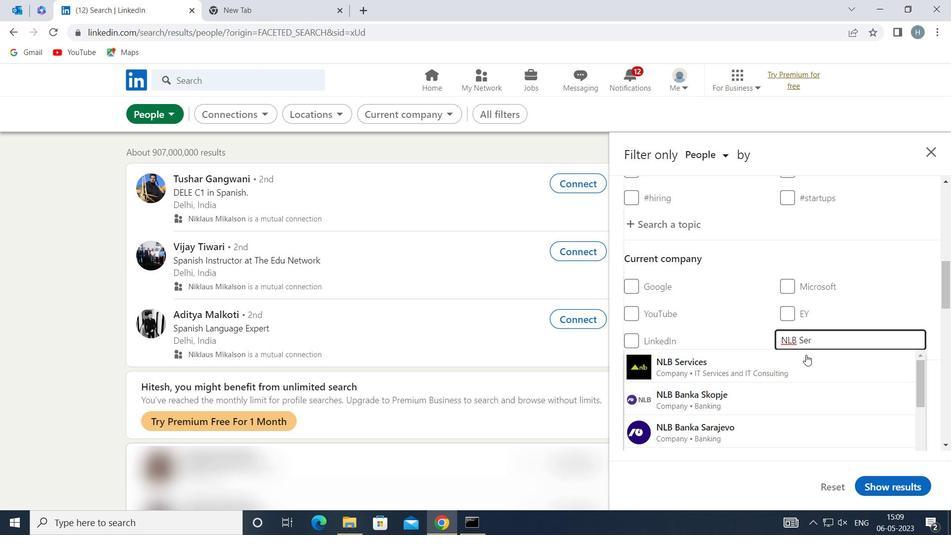 
Action: Mouse pressed left at (799, 361)
Screenshot: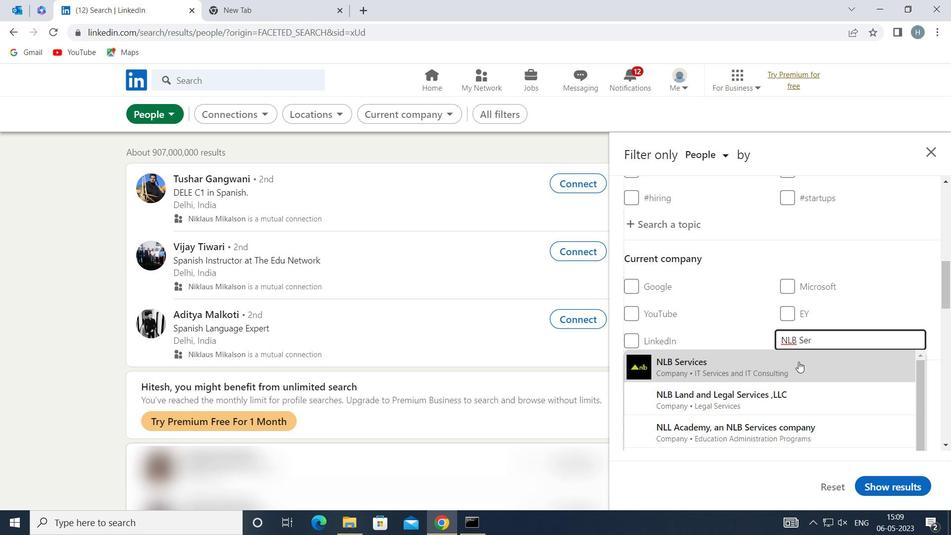 
Action: Mouse moved to (788, 351)
Screenshot: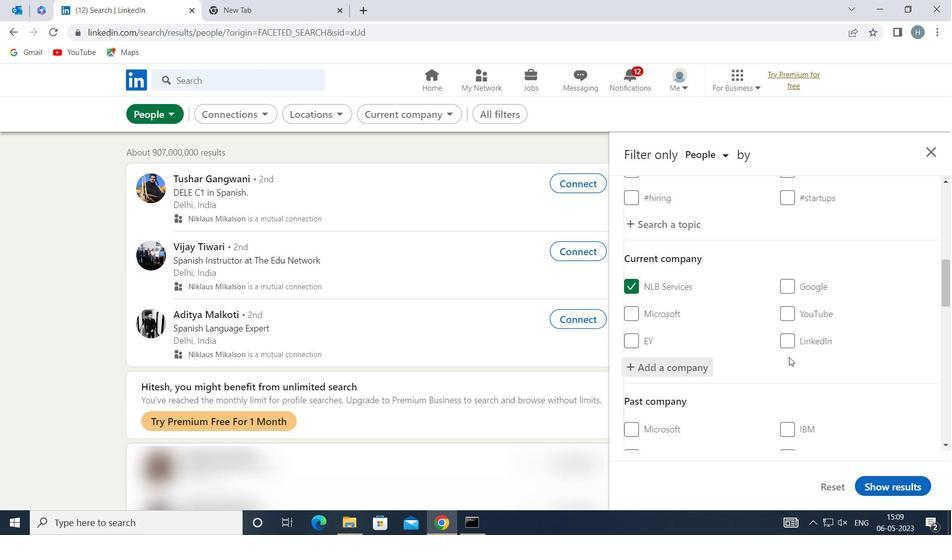 
Action: Mouse scrolled (788, 350) with delta (0, 0)
Screenshot: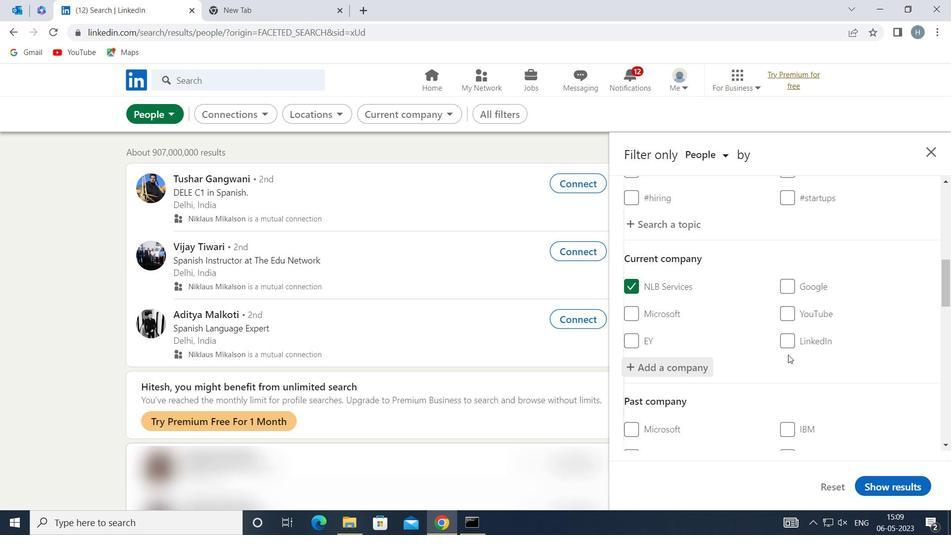 
Action: Mouse moved to (787, 351)
Screenshot: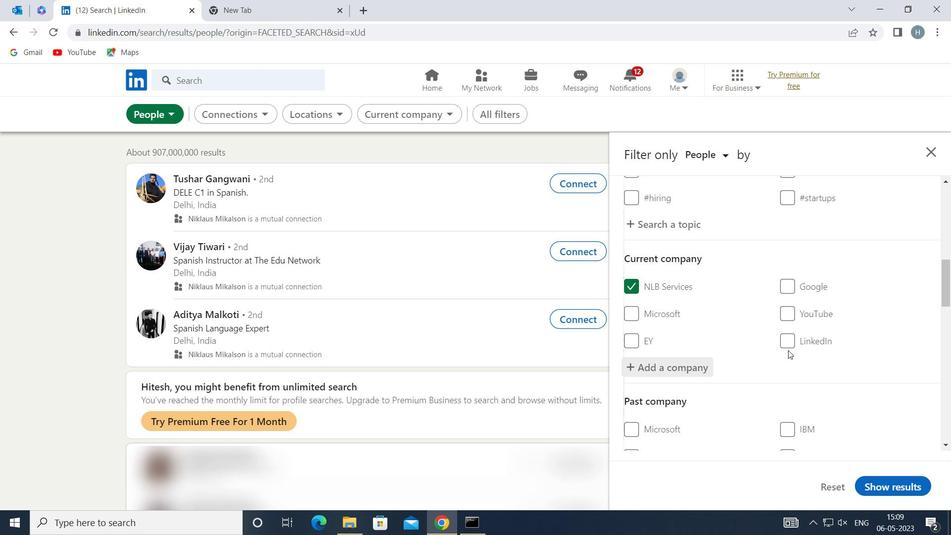 
Action: Mouse scrolled (787, 350) with delta (0, 0)
Screenshot: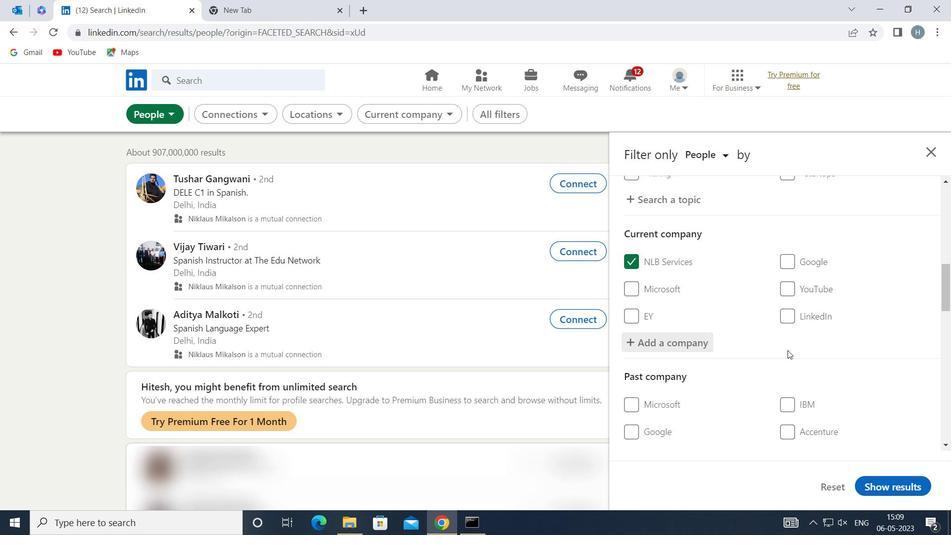 
Action: Mouse scrolled (787, 350) with delta (0, 0)
Screenshot: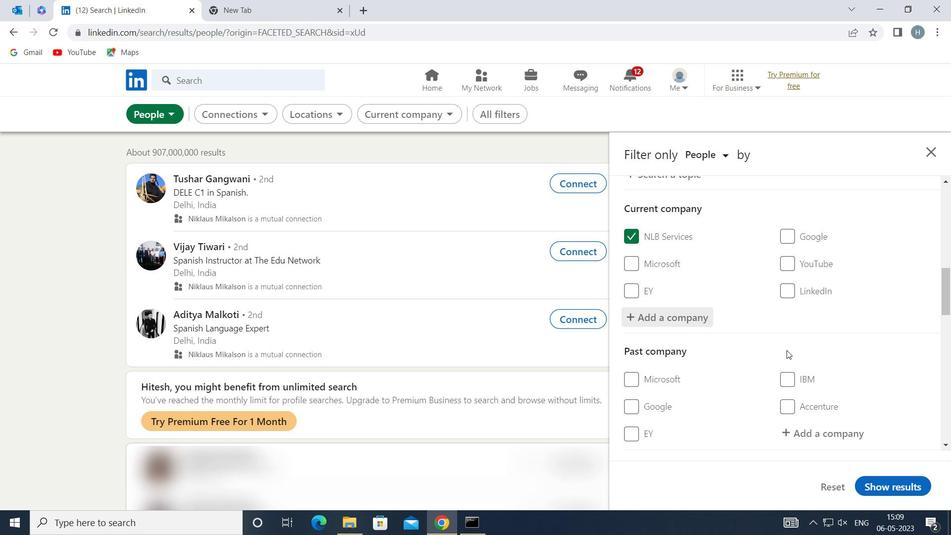 
Action: Mouse moved to (787, 350)
Screenshot: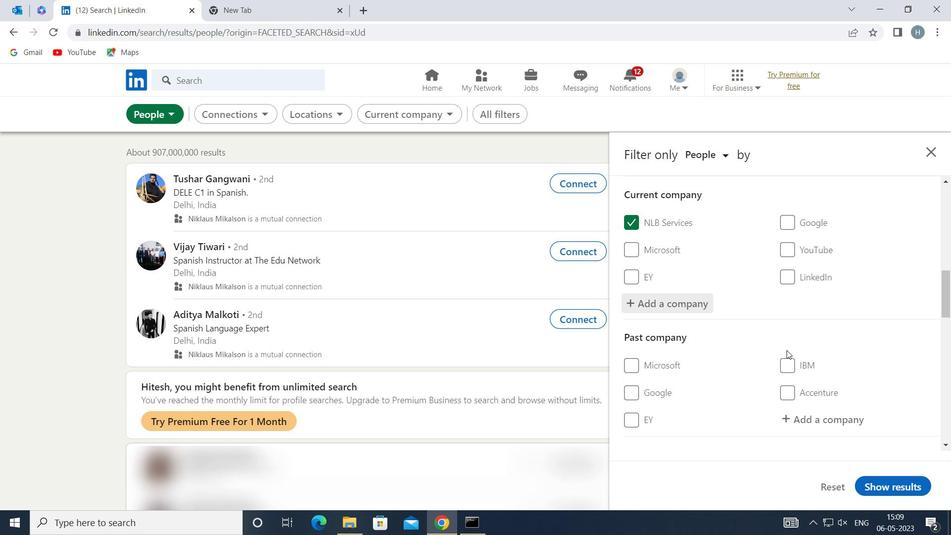 
Action: Mouse scrolled (787, 350) with delta (0, 0)
Screenshot: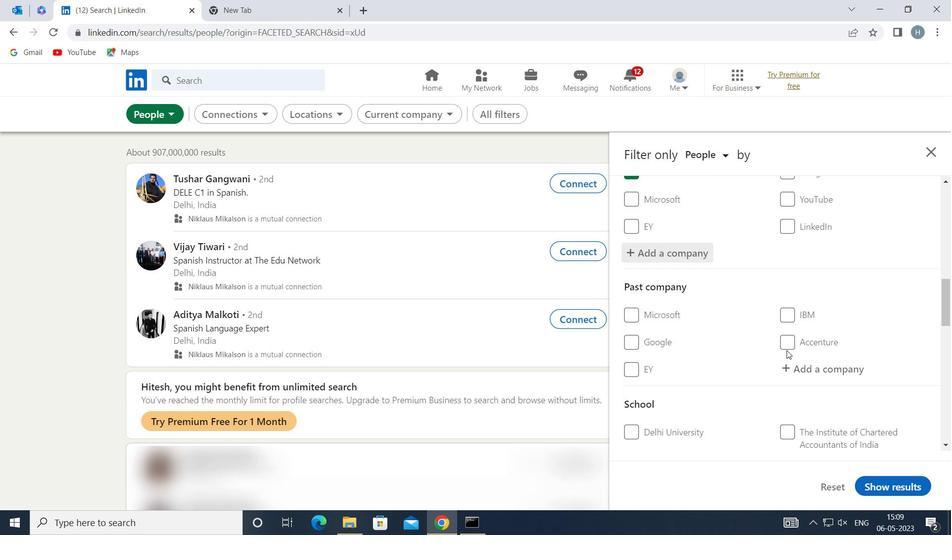 
Action: Mouse moved to (829, 360)
Screenshot: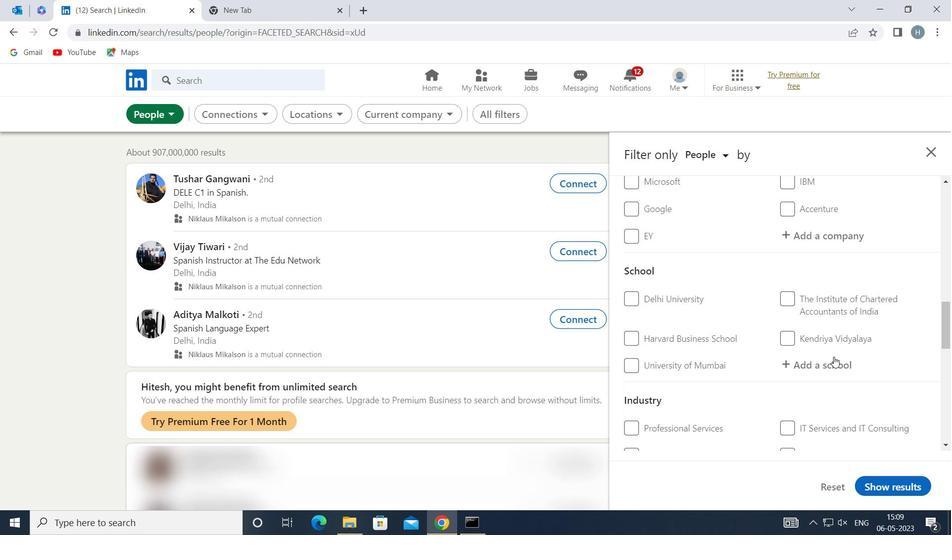 
Action: Mouse pressed left at (829, 360)
Screenshot: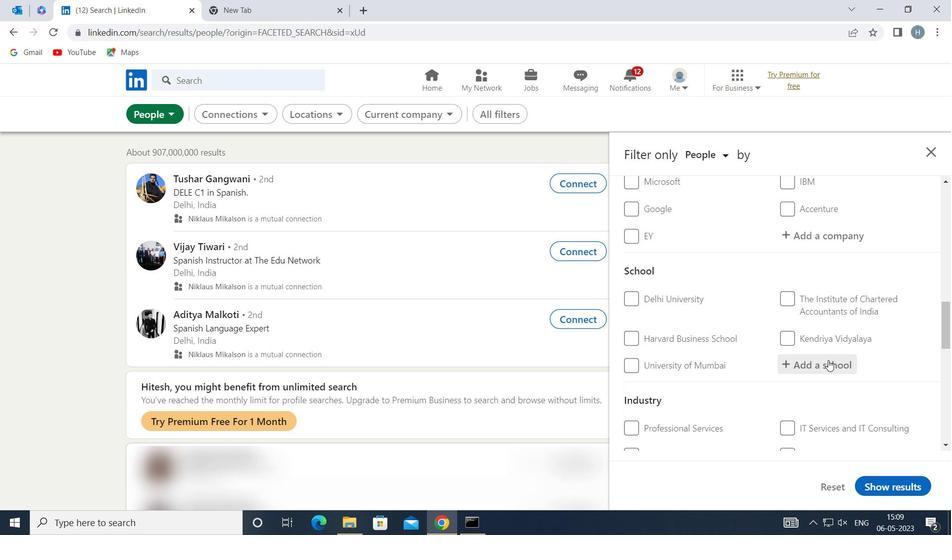 
Action: Mouse moved to (824, 360)
Screenshot: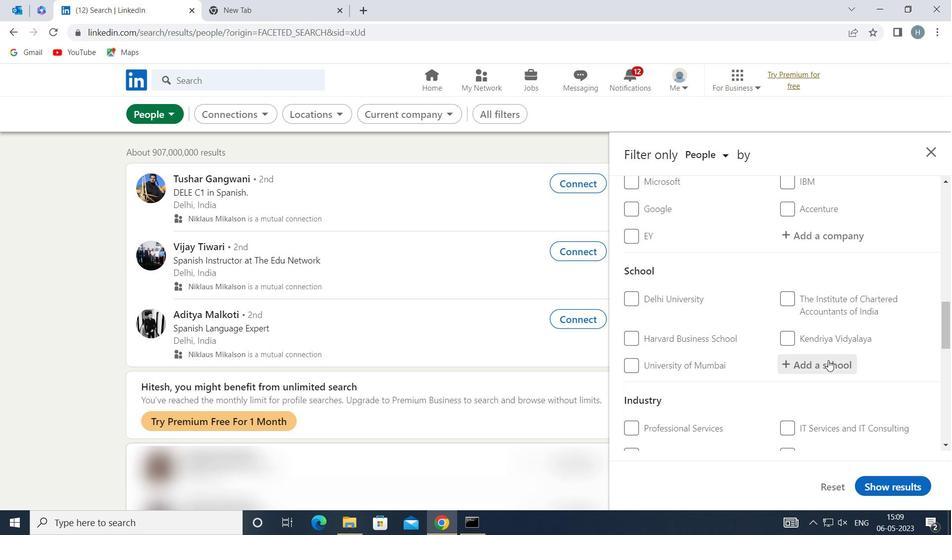 
Action: Key pressed <Key.shift>KABUL<Key.space><Key.shift>POLYTECHNIC
Screenshot: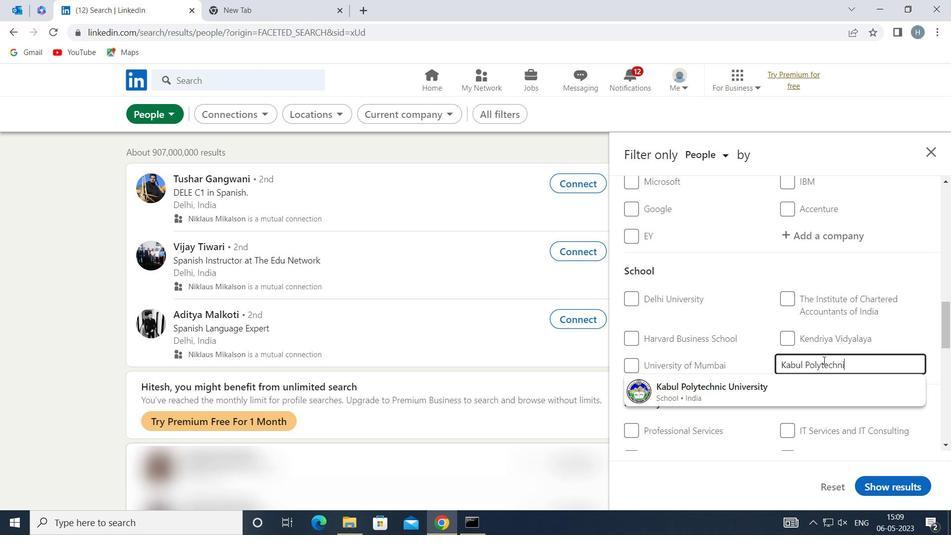 
Action: Mouse moved to (785, 383)
Screenshot: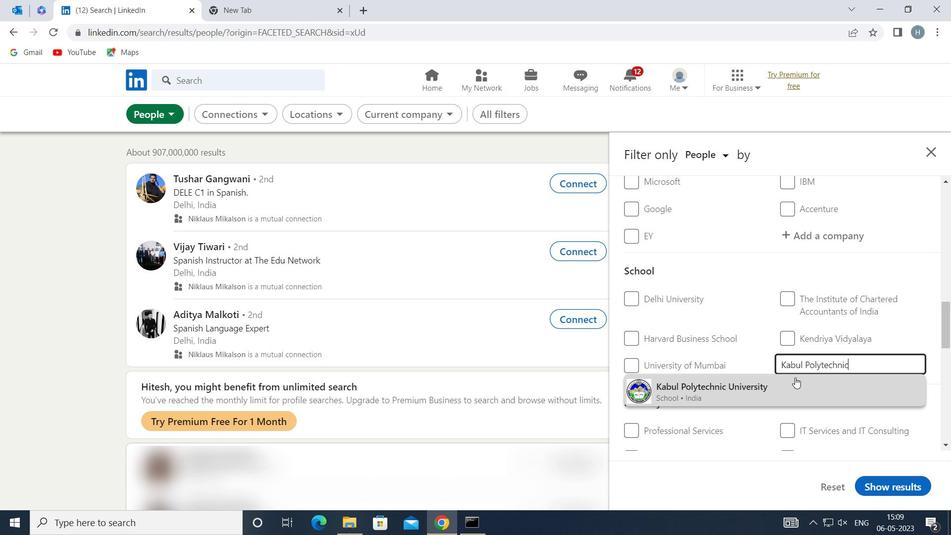 
Action: Mouse pressed left at (785, 383)
Screenshot: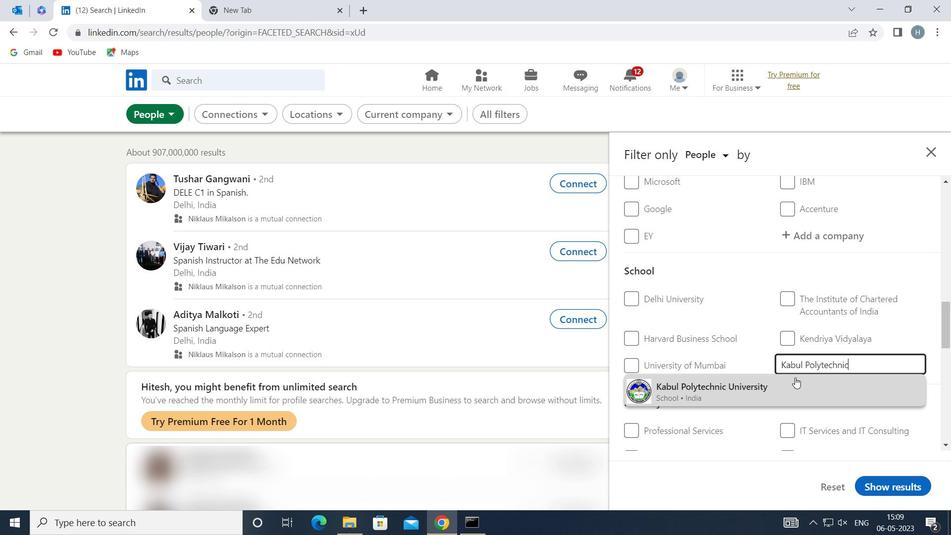
Action: Mouse moved to (753, 360)
Screenshot: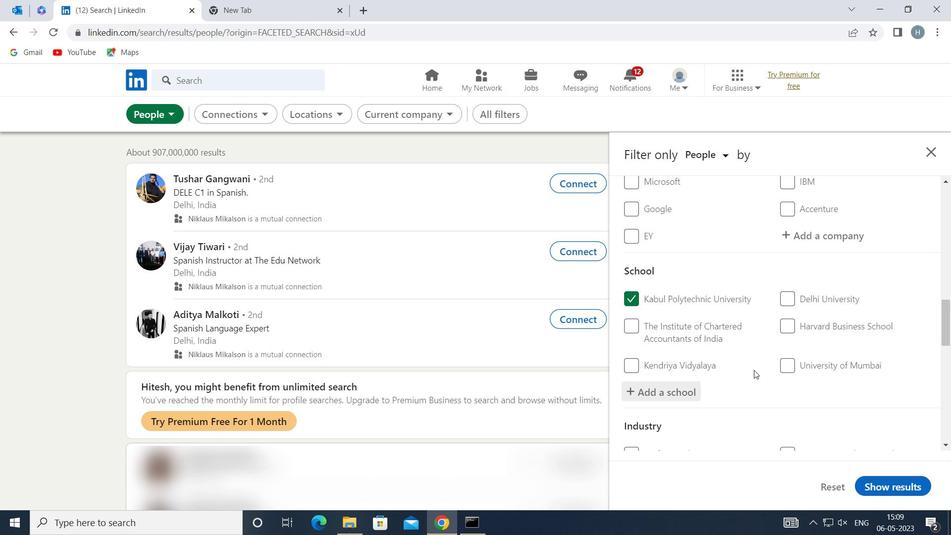 
Action: Mouse scrolled (753, 360) with delta (0, 0)
Screenshot: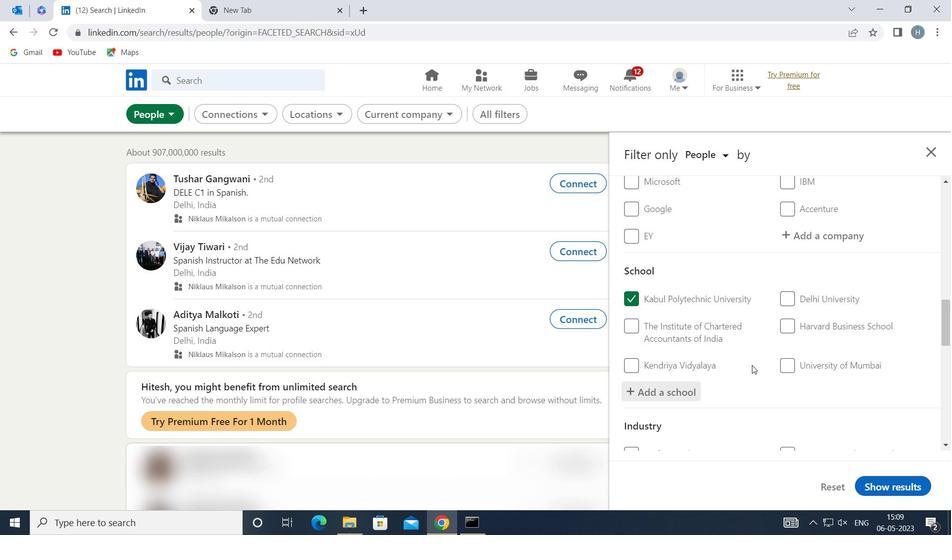 
Action: Mouse scrolled (753, 360) with delta (0, 0)
Screenshot: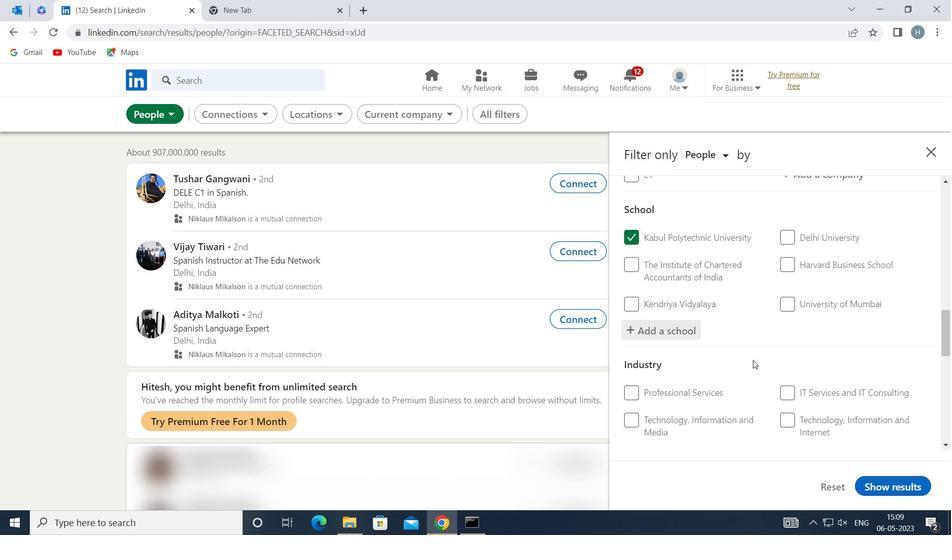 
Action: Mouse moved to (754, 360)
Screenshot: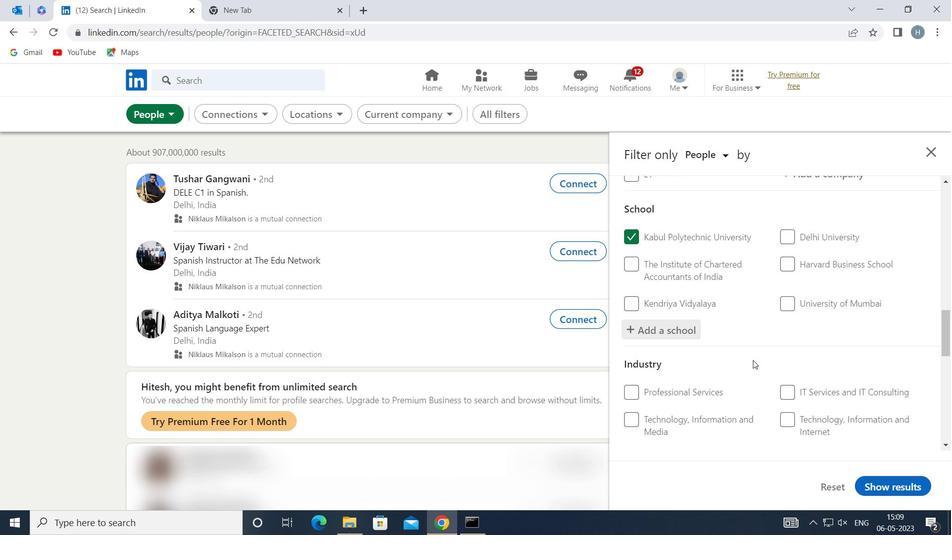
Action: Mouse scrolled (754, 359) with delta (0, 0)
Screenshot: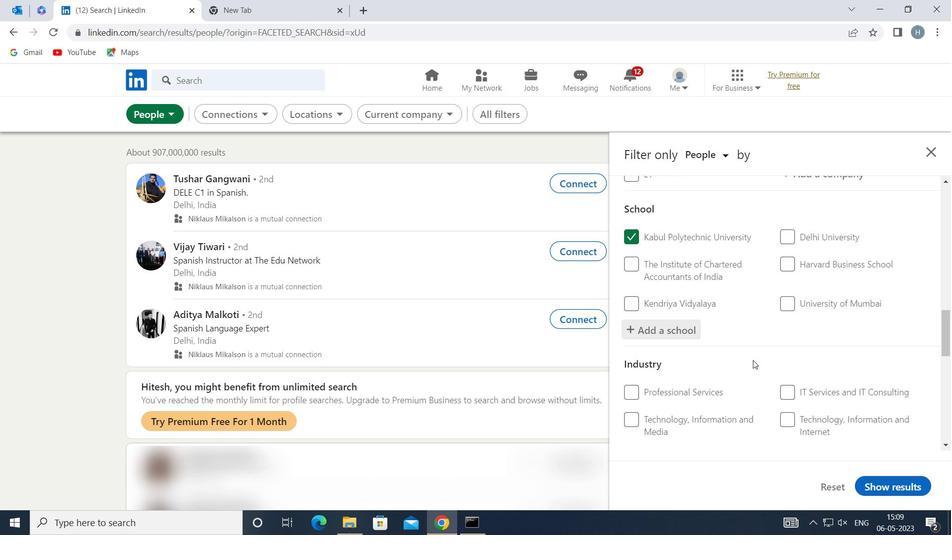 
Action: Mouse moved to (801, 336)
Screenshot: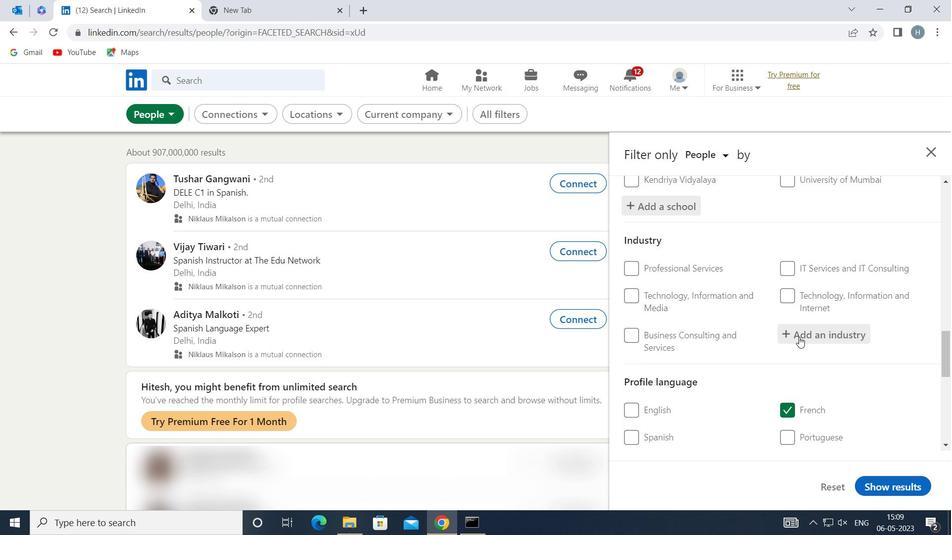 
Action: Mouse pressed left at (801, 336)
Screenshot: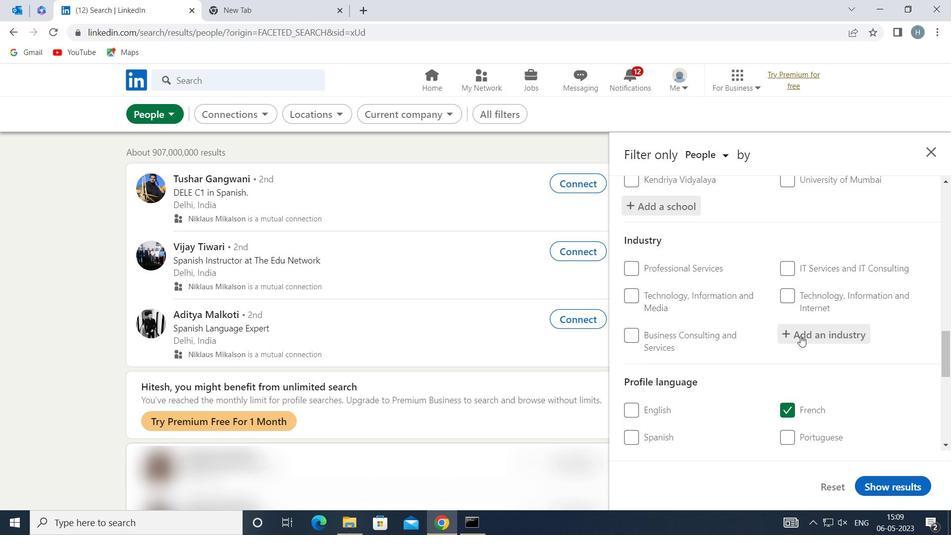 
Action: Key pressed <Key.shift>INSURANCE<Key.space>AND<Key.space><Key.shift>EM
Screenshot: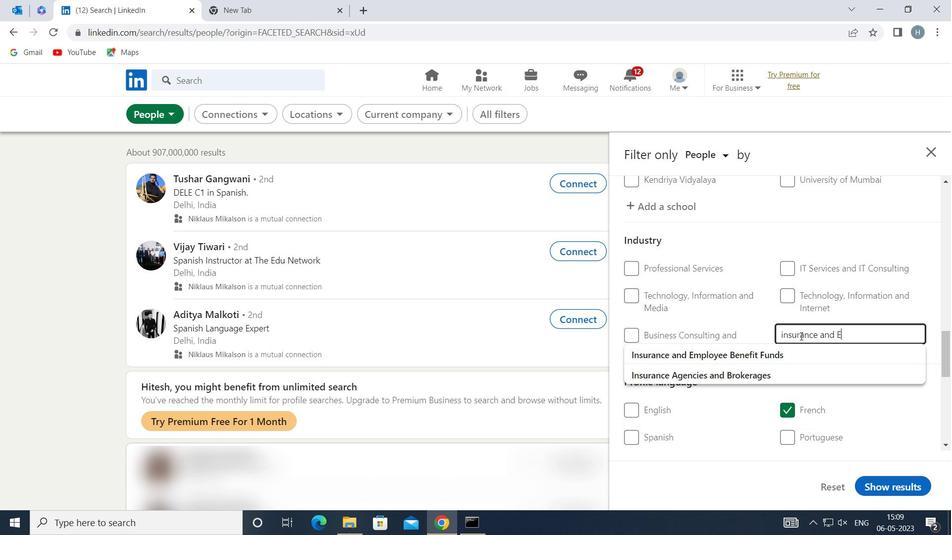
Action: Mouse moved to (789, 348)
Screenshot: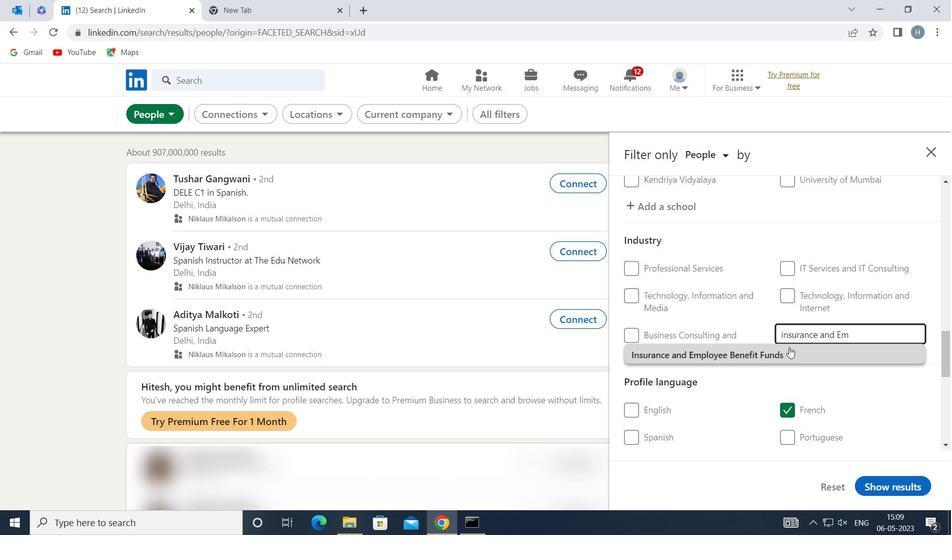 
Action: Mouse pressed left at (789, 348)
Screenshot: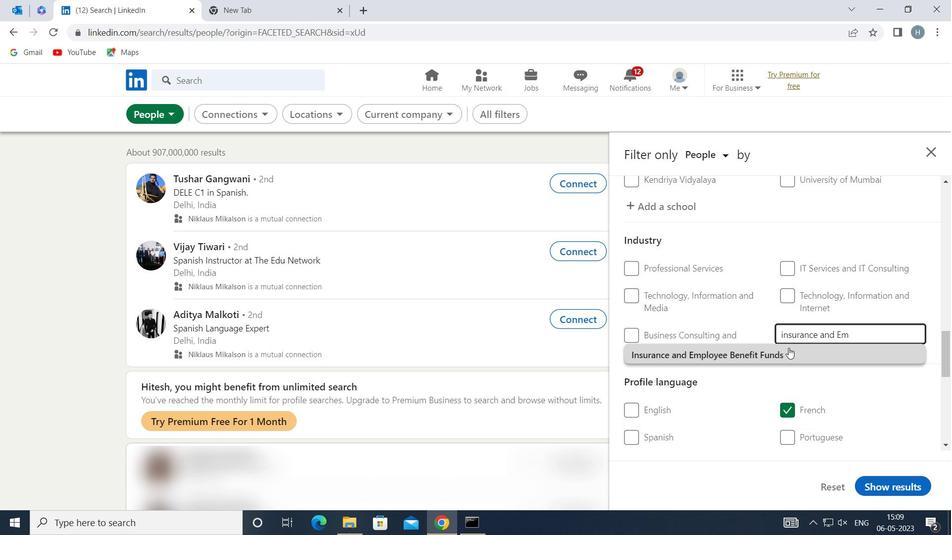 
Action: Mouse moved to (778, 344)
Screenshot: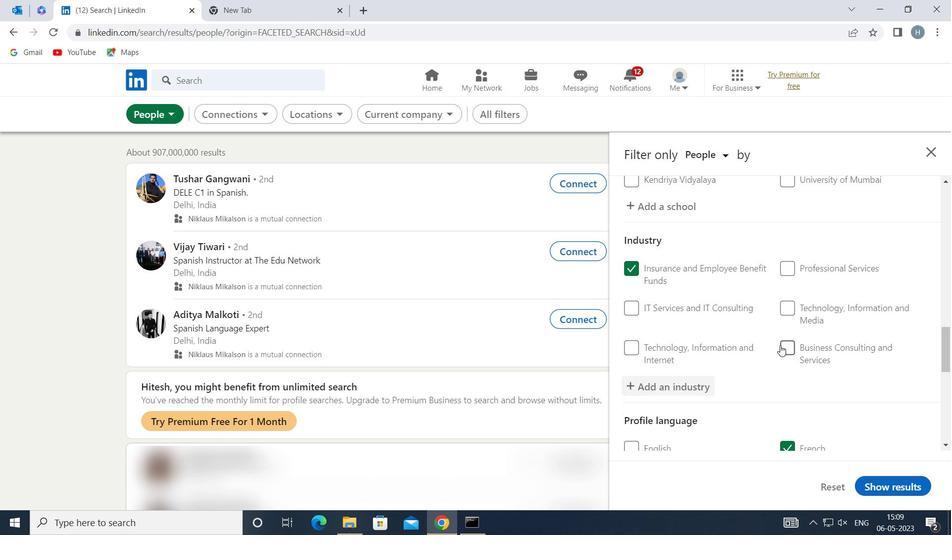 
Action: Mouse scrolled (778, 343) with delta (0, 0)
Screenshot: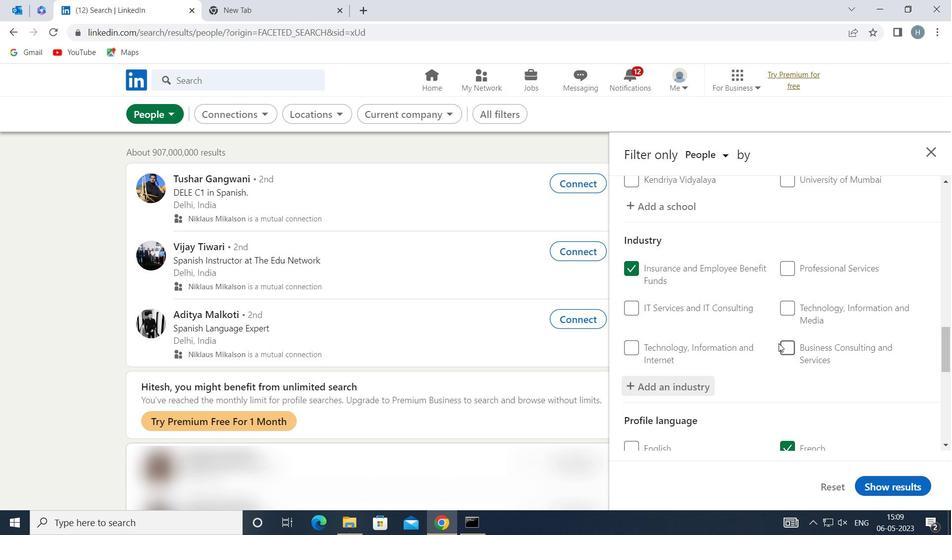 
Action: Mouse moved to (777, 344)
Screenshot: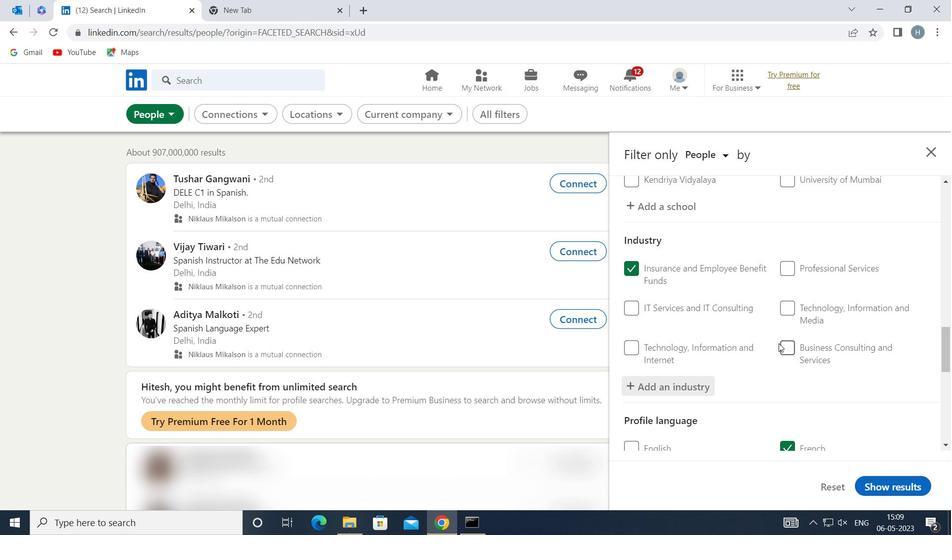 
Action: Mouse scrolled (777, 343) with delta (0, 0)
Screenshot: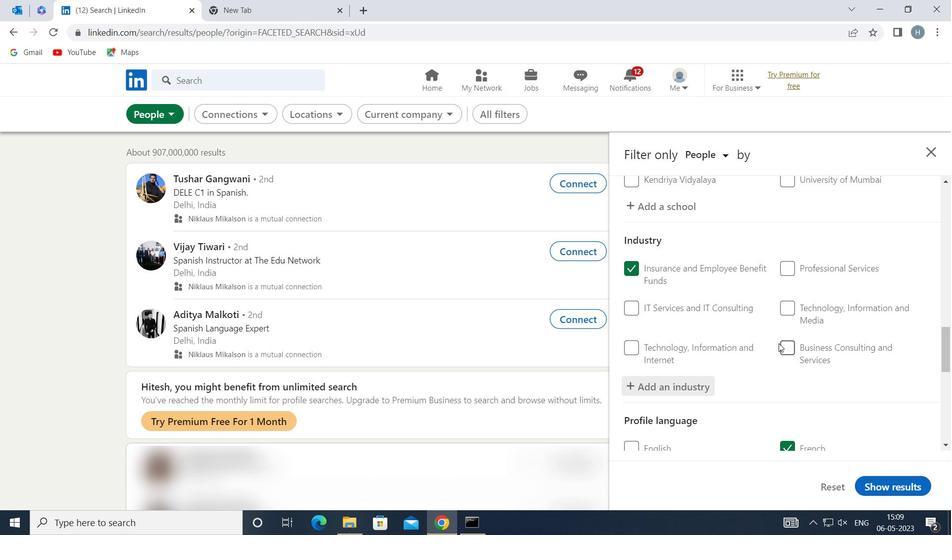 
Action: Mouse moved to (776, 344)
Screenshot: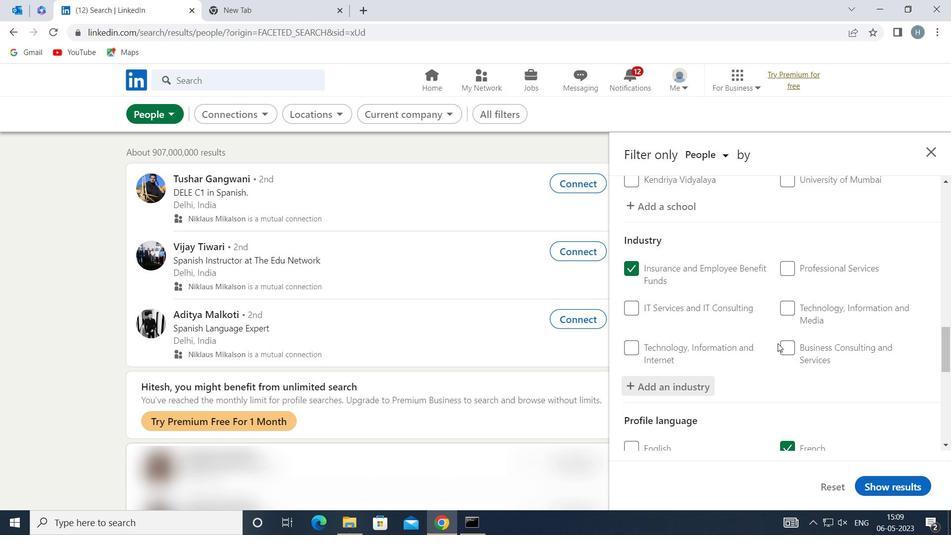 
Action: Mouse scrolled (776, 343) with delta (0, 0)
Screenshot: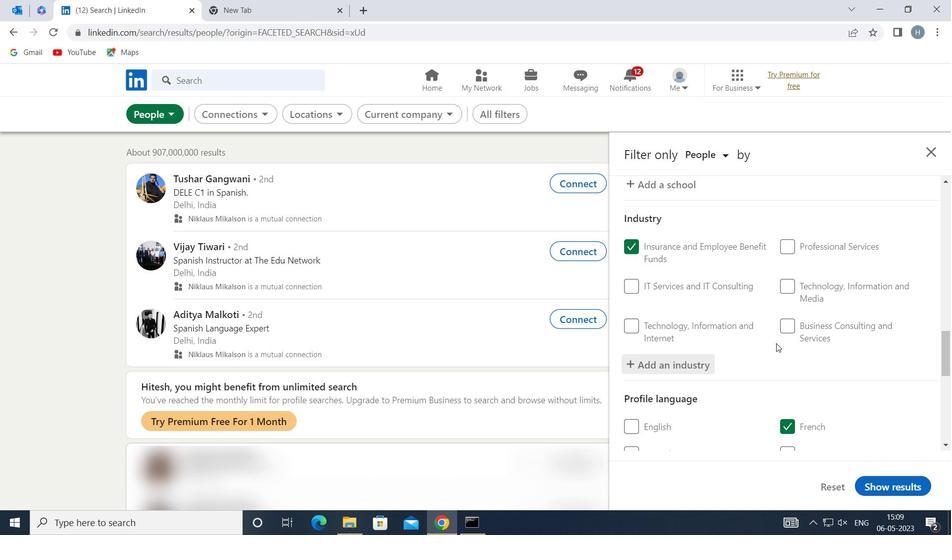 
Action: Mouse scrolled (776, 343) with delta (0, 0)
Screenshot: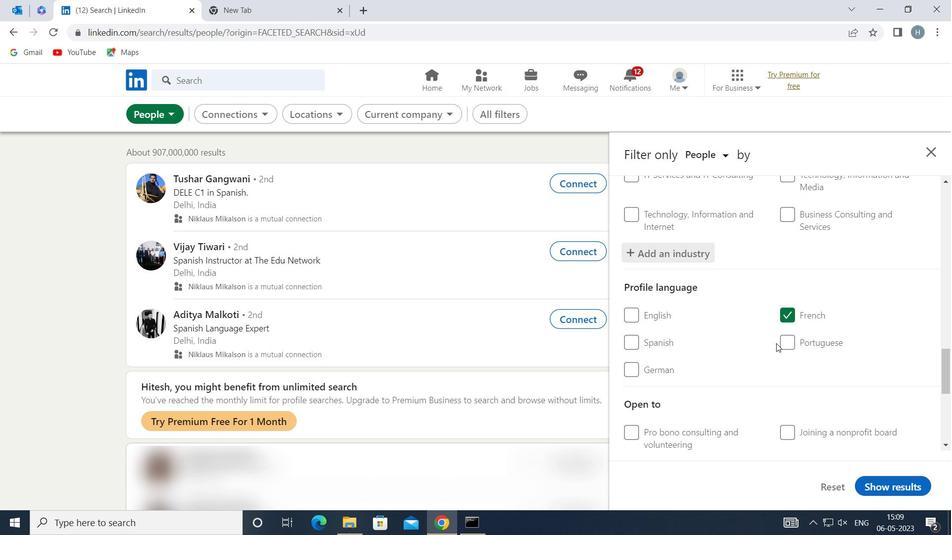 
Action: Mouse scrolled (776, 343) with delta (0, 0)
Screenshot: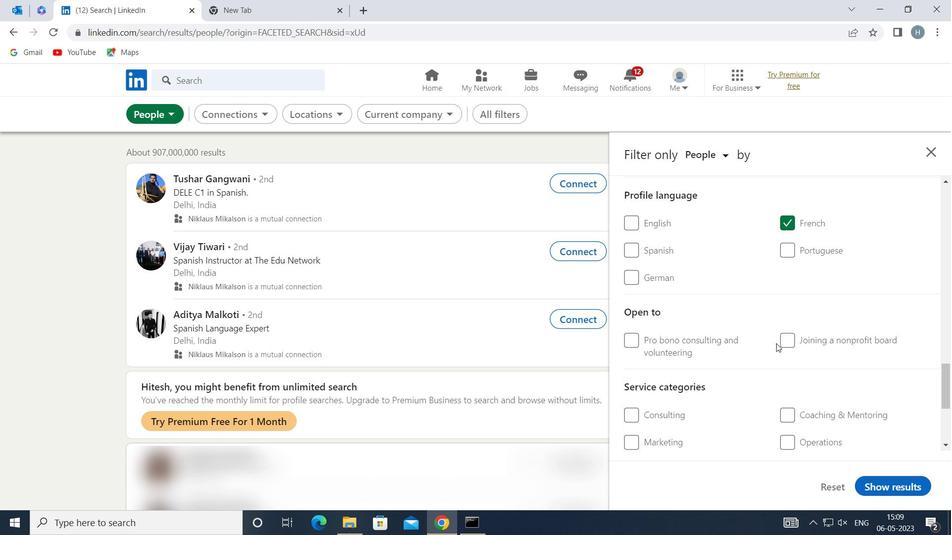 
Action: Mouse moved to (825, 380)
Screenshot: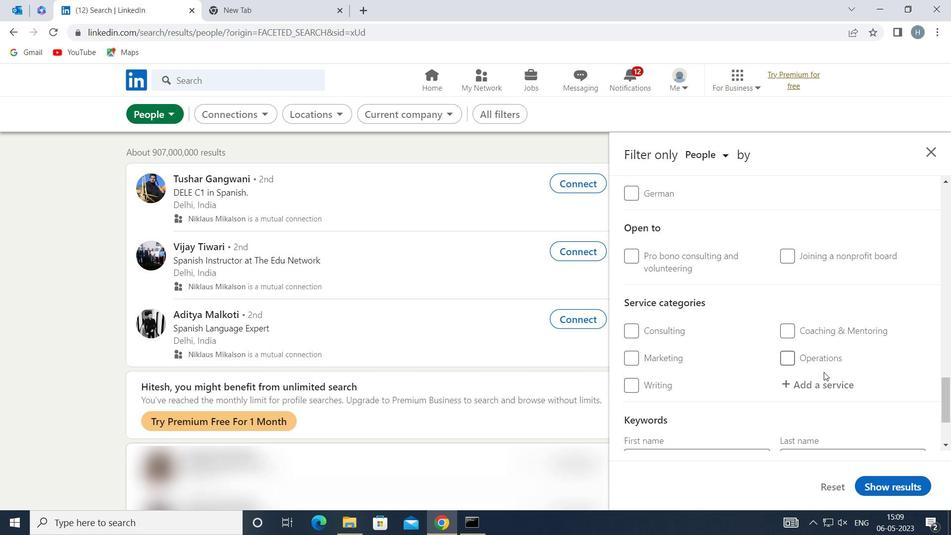 
Action: Mouse pressed left at (825, 380)
Screenshot: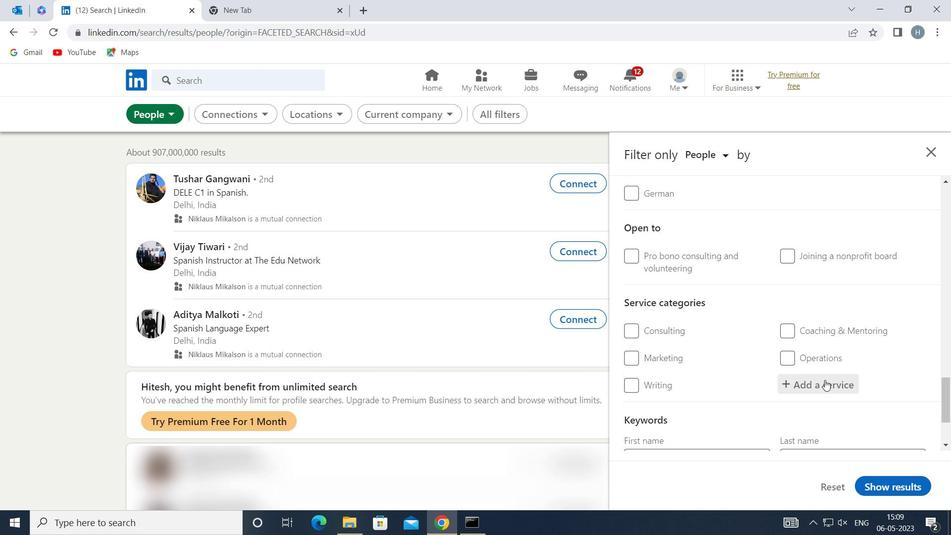 
Action: Mouse moved to (810, 374)
Screenshot: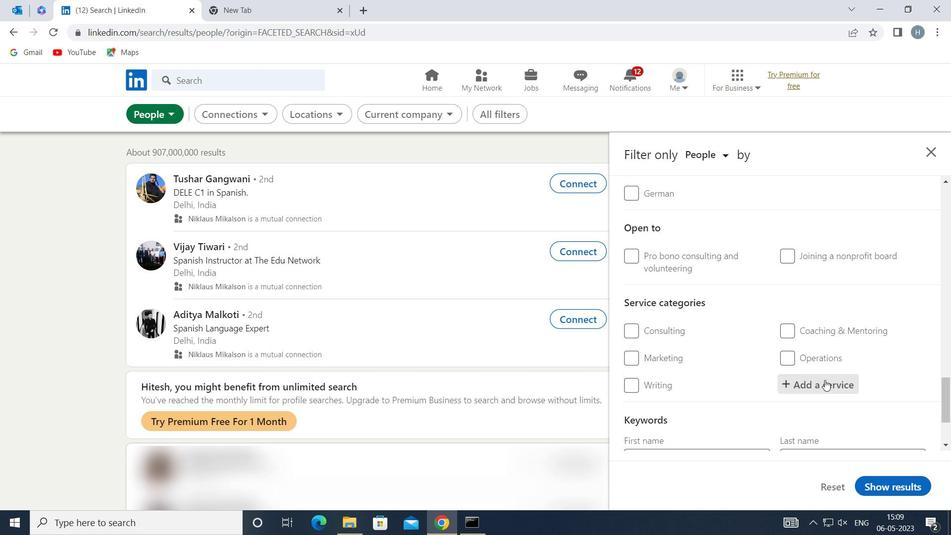 
Action: Key pressed <Key.shift>HUMAN<Key.space><Key.shift>RE
Screenshot: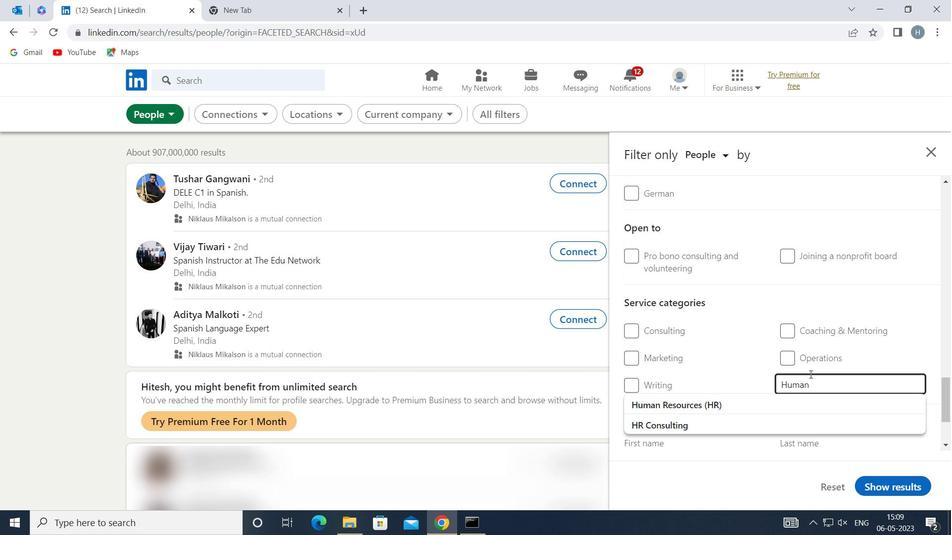 
Action: Mouse moved to (775, 400)
Screenshot: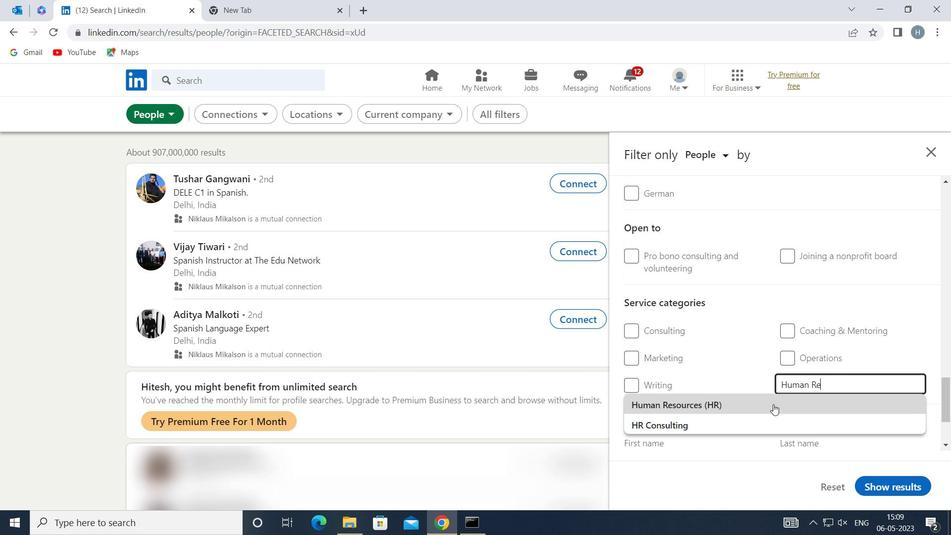 
Action: Mouse pressed left at (775, 400)
Screenshot: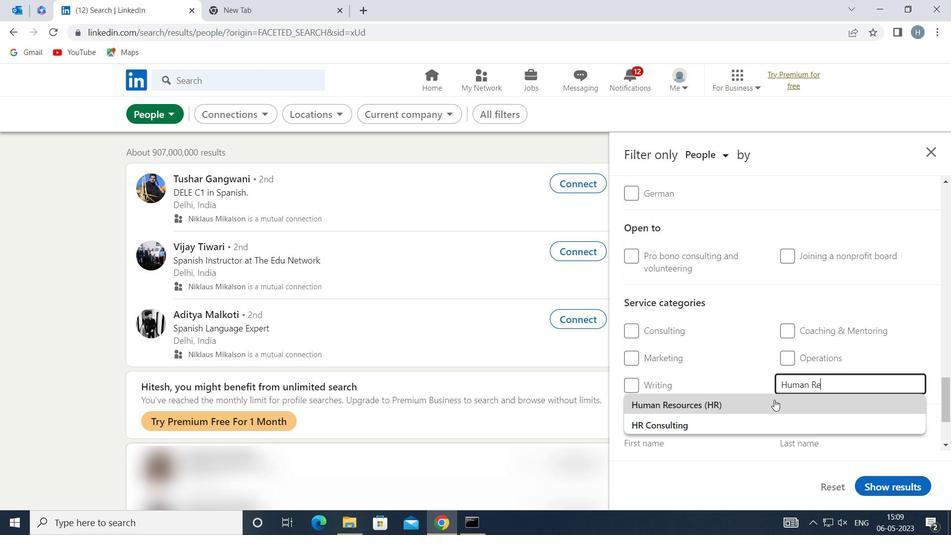
Action: Mouse moved to (764, 387)
Screenshot: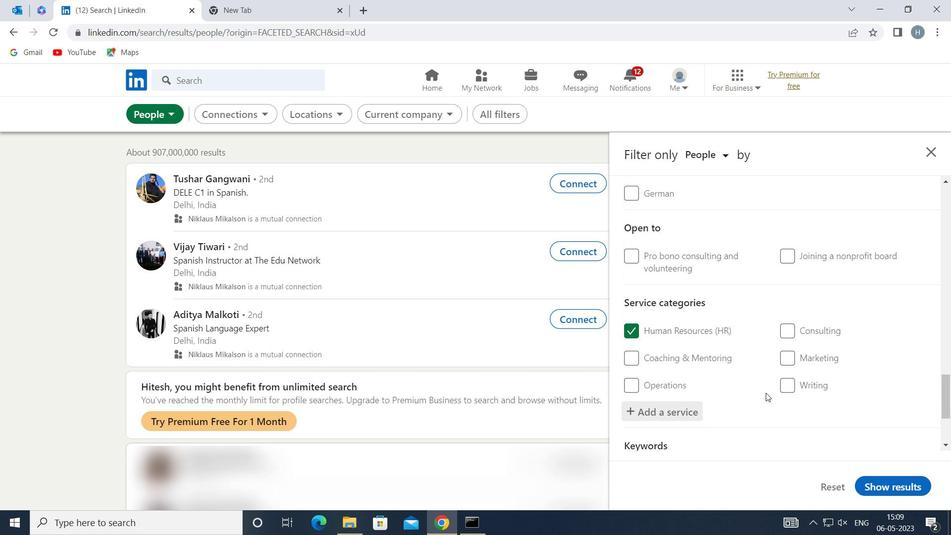 
Action: Mouse scrolled (764, 387) with delta (0, 0)
Screenshot: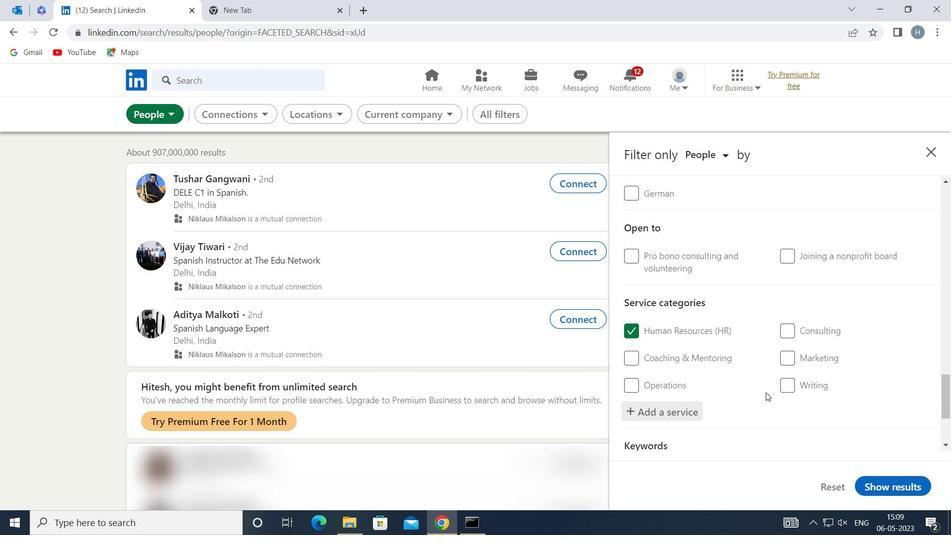
Action: Mouse scrolled (764, 387) with delta (0, 0)
Screenshot: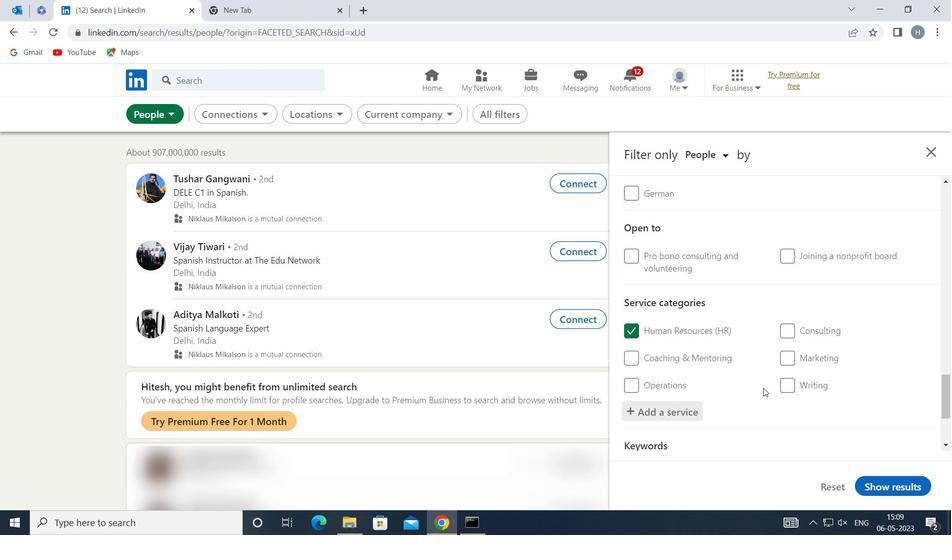 
Action: Mouse moved to (763, 385)
Screenshot: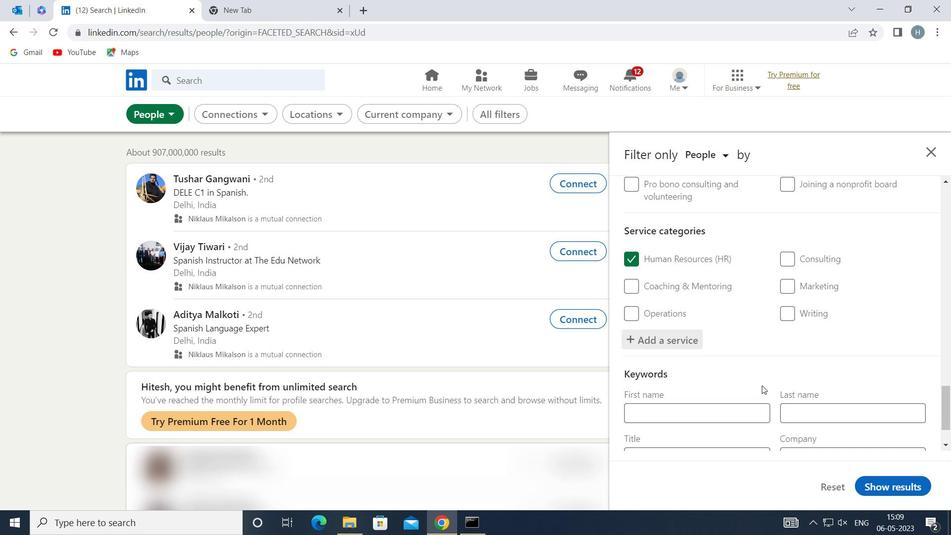 
Action: Mouse scrolled (763, 384) with delta (0, 0)
Screenshot: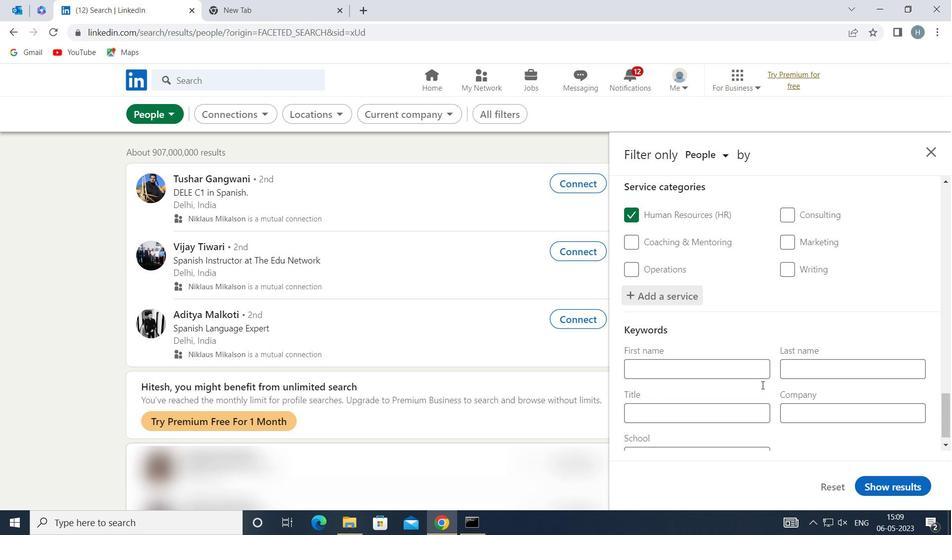 
Action: Mouse scrolled (763, 384) with delta (0, 0)
Screenshot: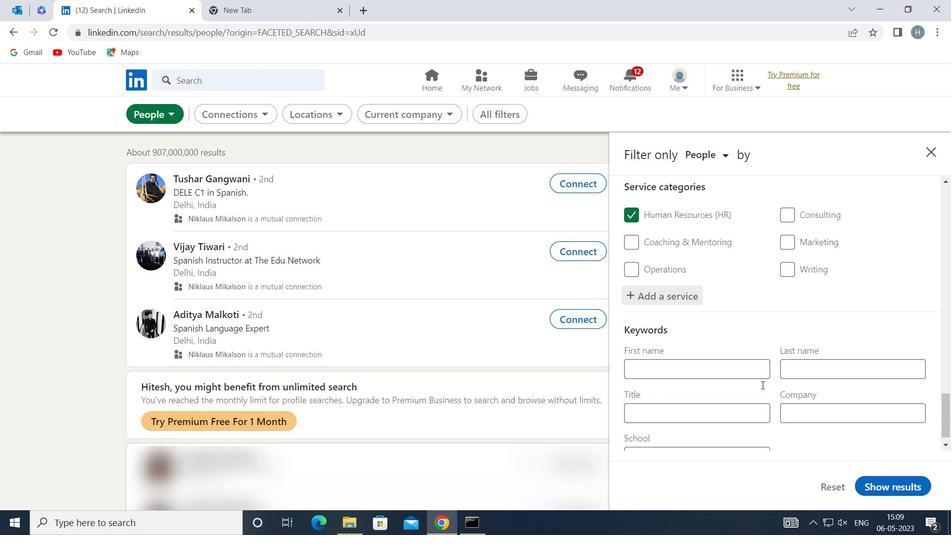 
Action: Mouse moved to (725, 392)
Screenshot: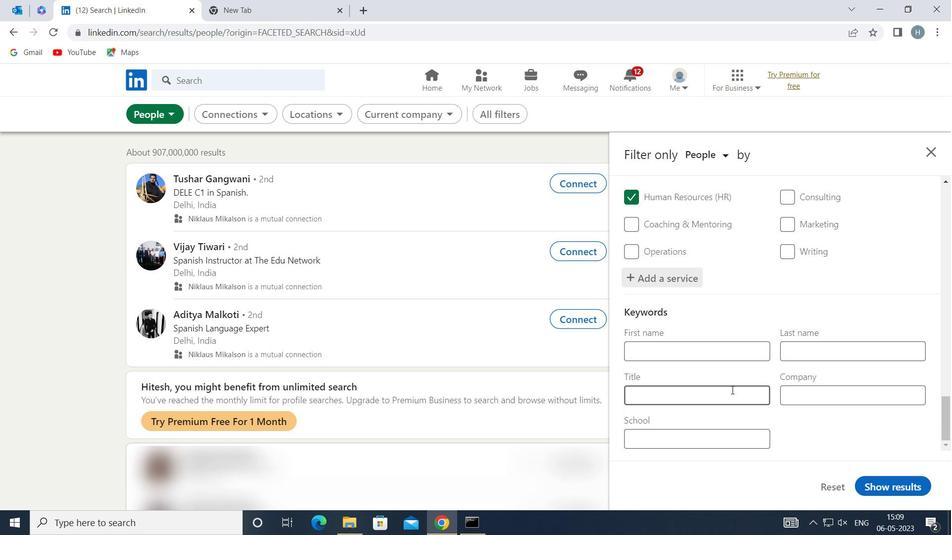 
Action: Mouse pressed left at (725, 392)
Screenshot: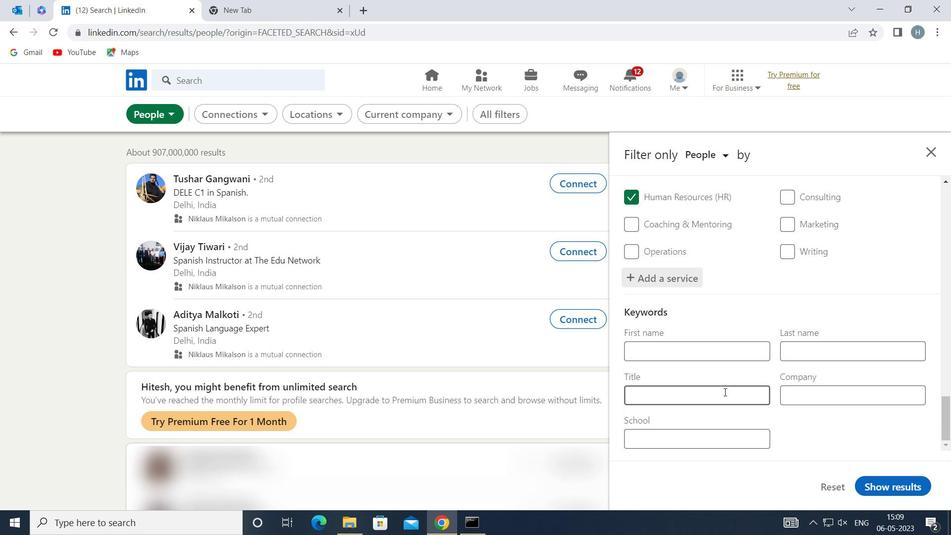 
Action: Mouse moved to (727, 402)
Screenshot: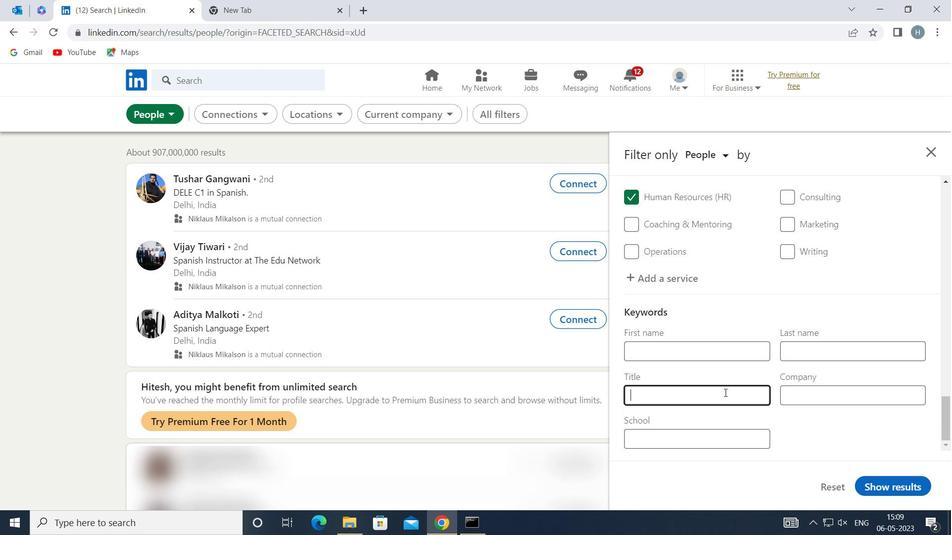 
Action: Key pressed <Key.shift>OVERSEES
Screenshot: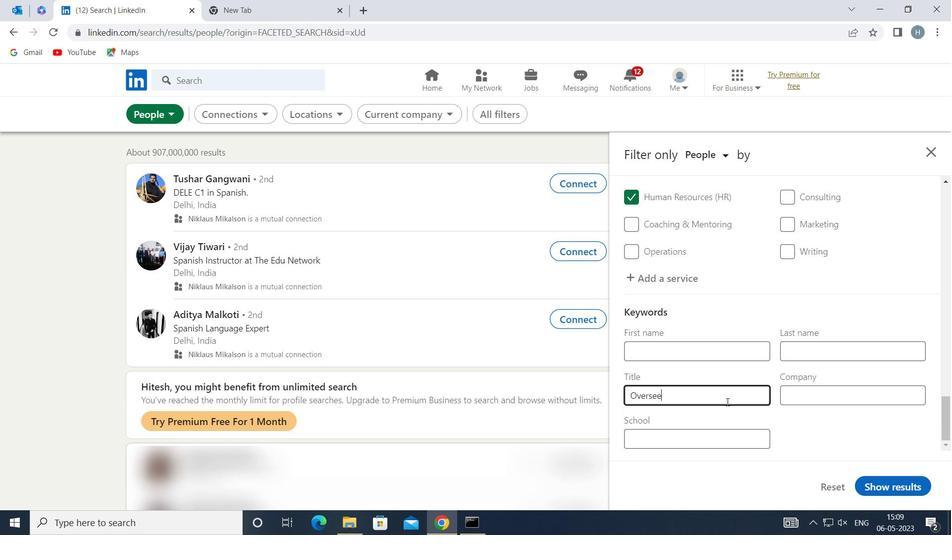 
Action: Mouse moved to (890, 488)
Screenshot: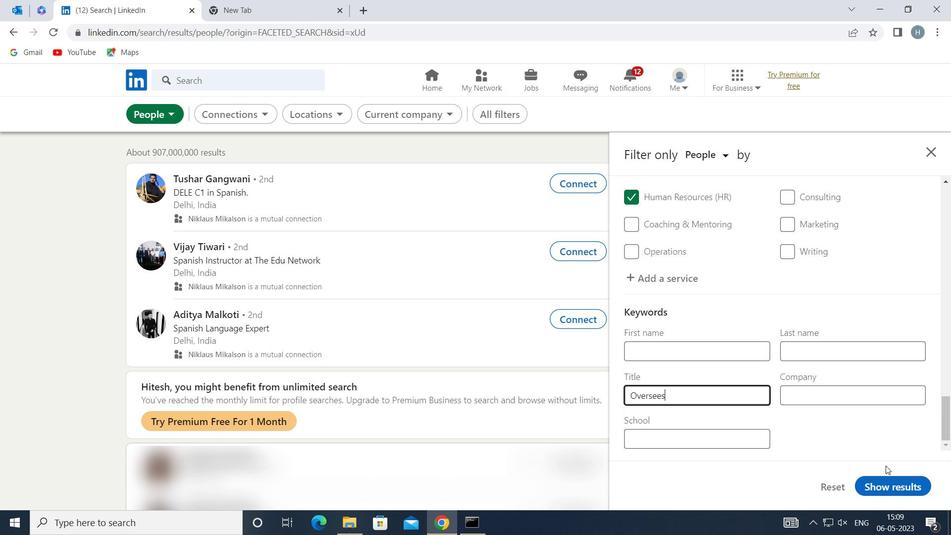 
Action: Mouse pressed left at (890, 488)
Screenshot: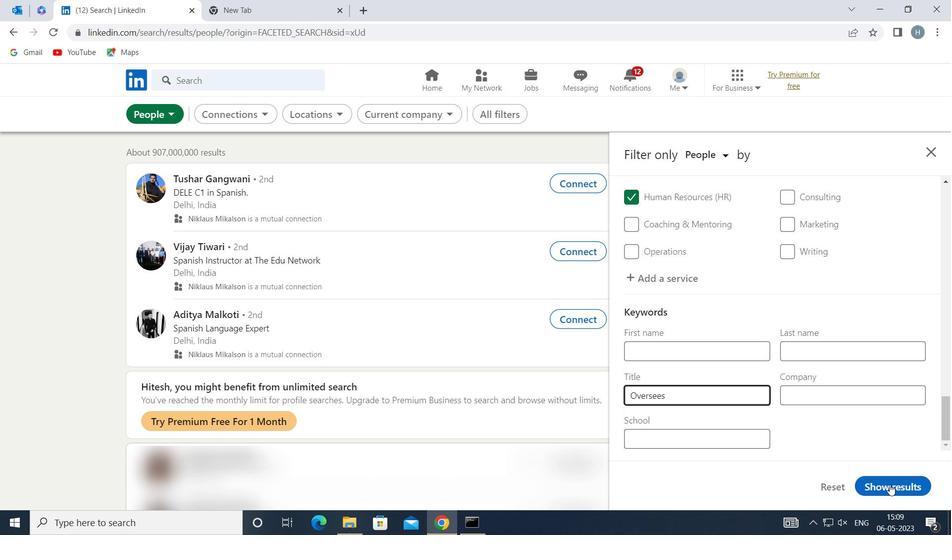 
Action: Mouse moved to (807, 416)
Screenshot: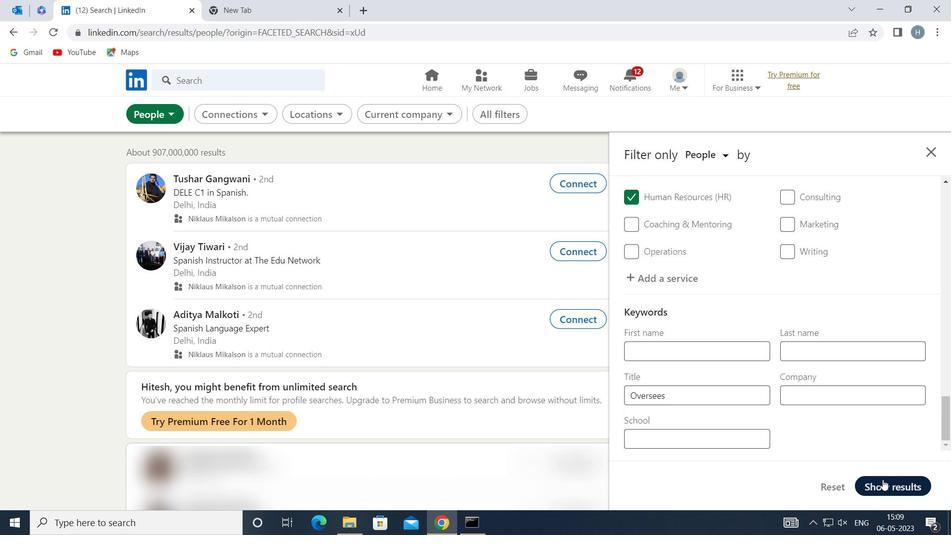 
